 Task: Create a due date automation trigger when advanced on, 2 days before a card is due add basic without any labels at 11:00 AM.
Action: Mouse moved to (938, 277)
Screenshot: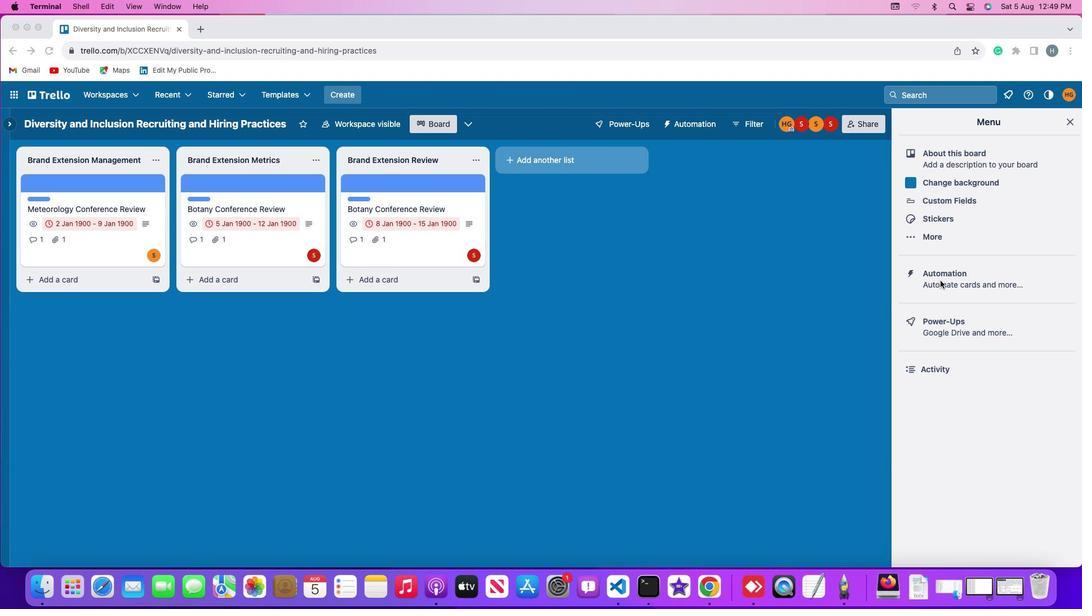 
Action: Mouse pressed left at (938, 277)
Screenshot: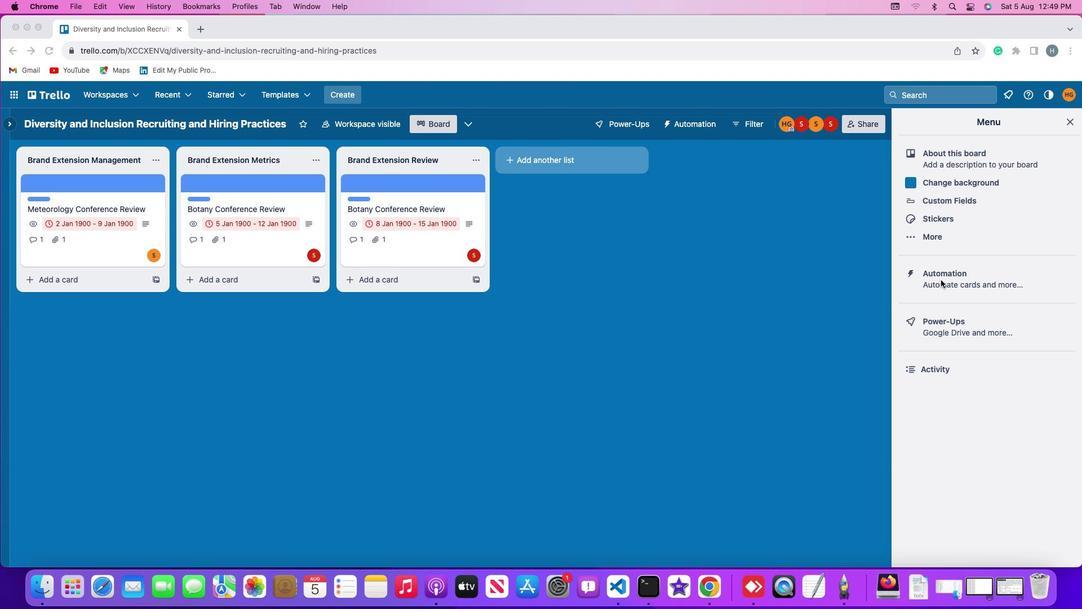 
Action: Mouse pressed left at (938, 277)
Screenshot: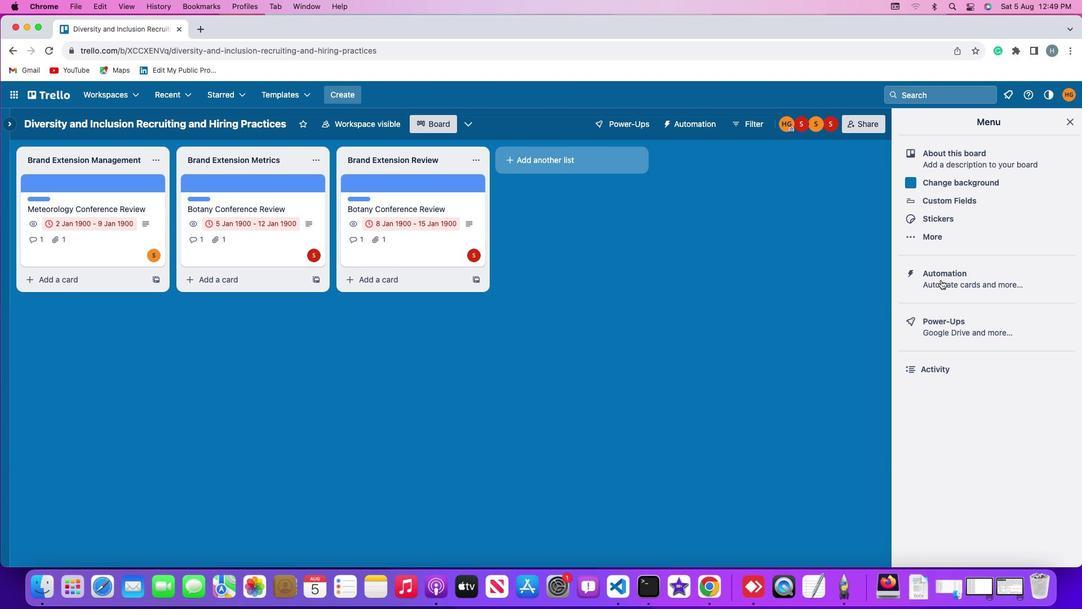 
Action: Mouse moved to (62, 265)
Screenshot: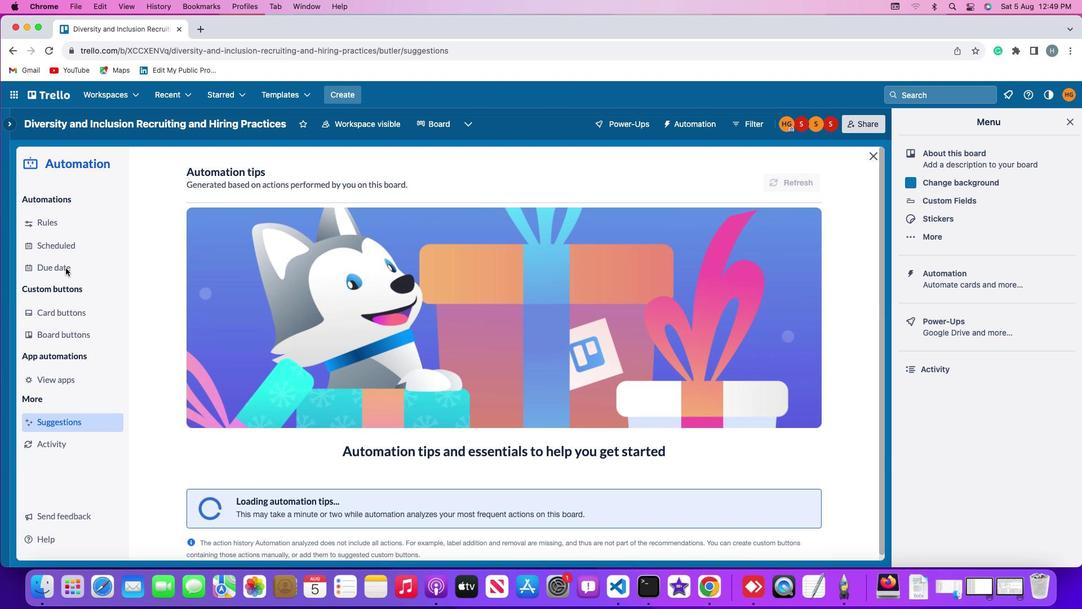
Action: Mouse pressed left at (62, 265)
Screenshot: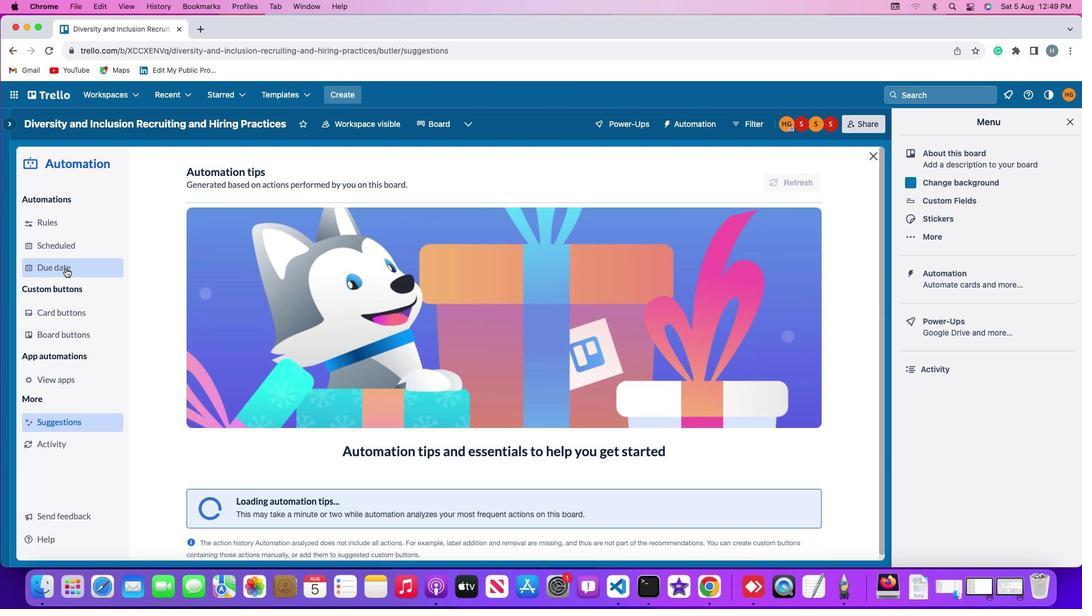 
Action: Mouse moved to (741, 173)
Screenshot: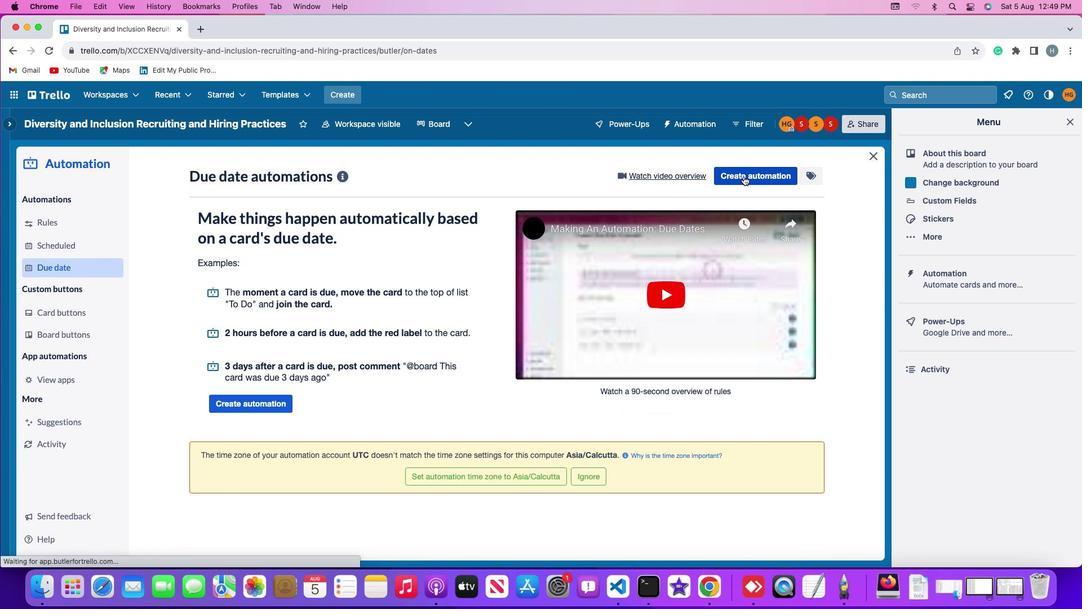 
Action: Mouse pressed left at (741, 173)
Screenshot: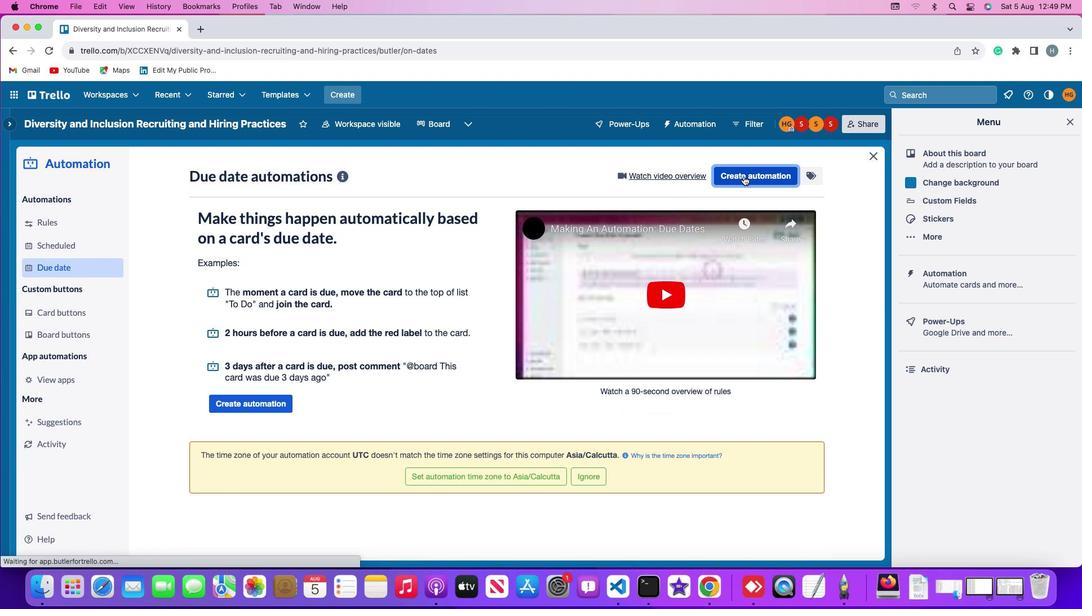 
Action: Mouse moved to (499, 284)
Screenshot: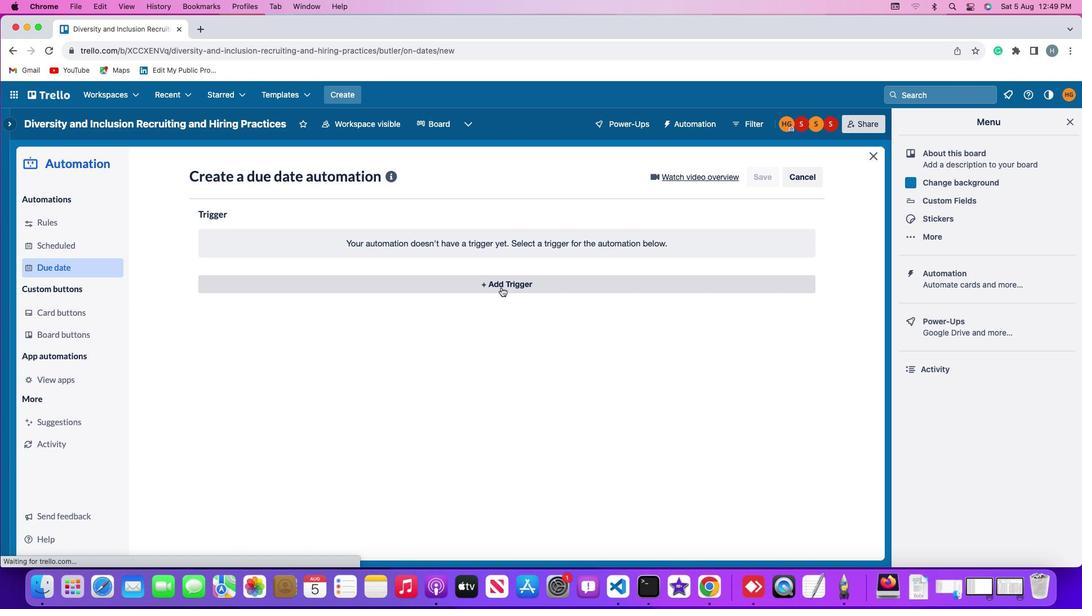 
Action: Mouse pressed left at (499, 284)
Screenshot: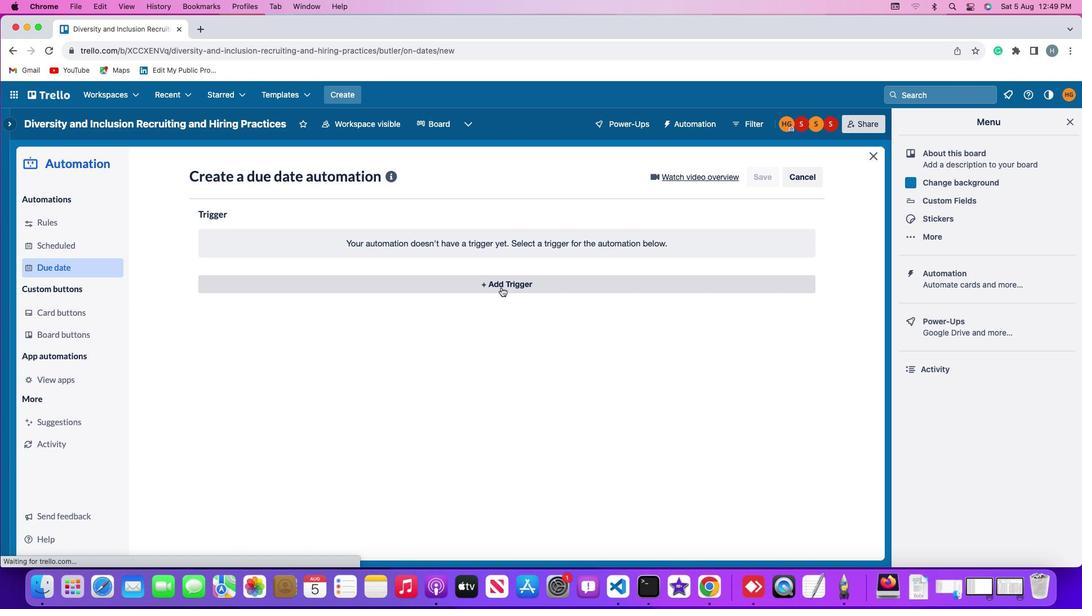 
Action: Mouse moved to (222, 451)
Screenshot: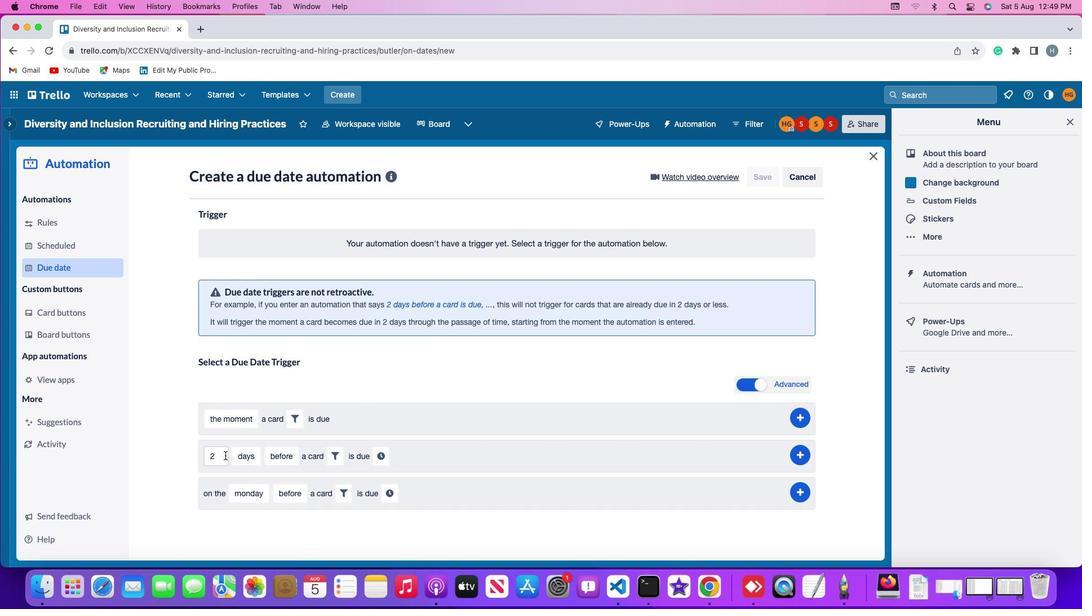 
Action: Mouse pressed left at (222, 451)
Screenshot: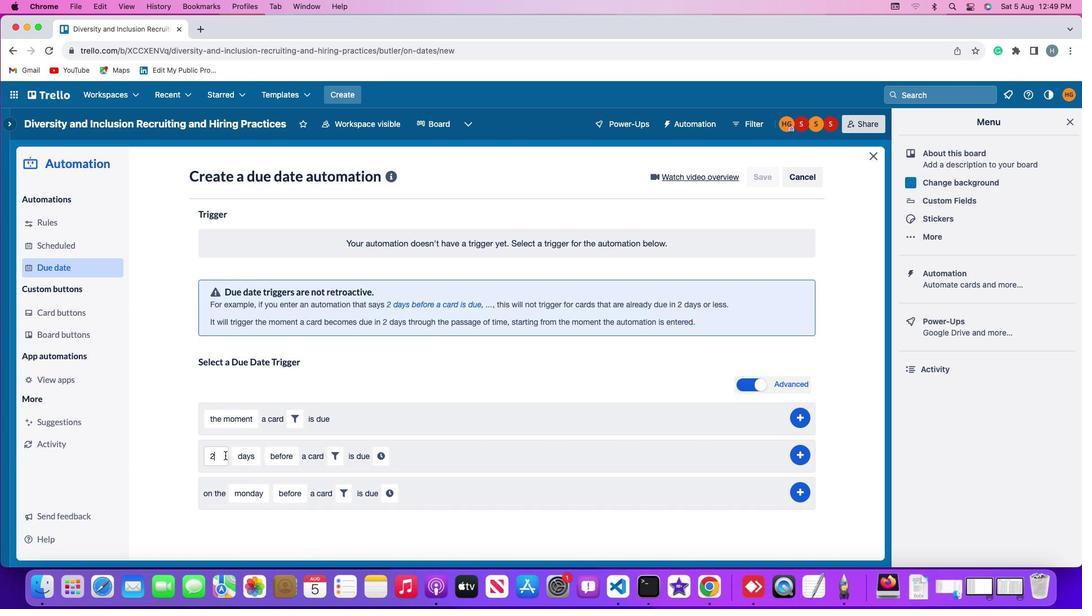 
Action: Mouse moved to (222, 452)
Screenshot: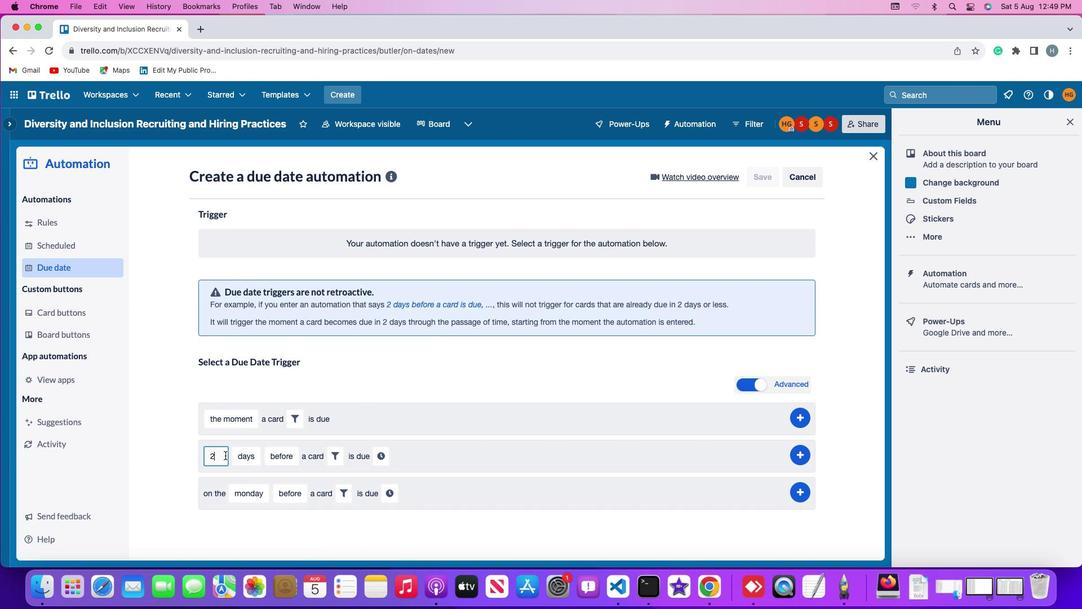 
Action: Key pressed Key.backspace'2'
Screenshot: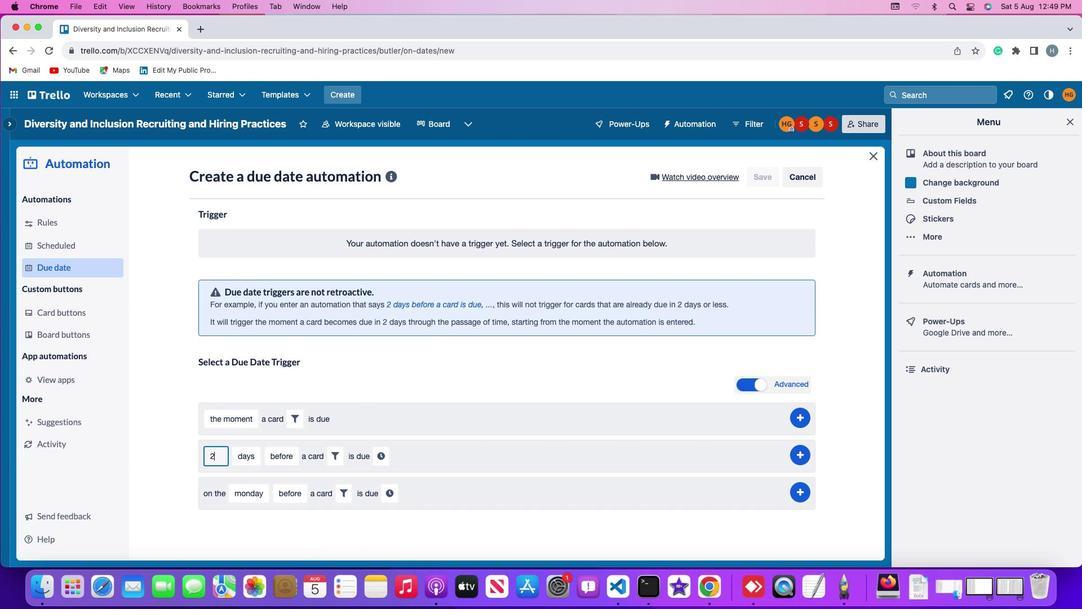 
Action: Mouse moved to (245, 452)
Screenshot: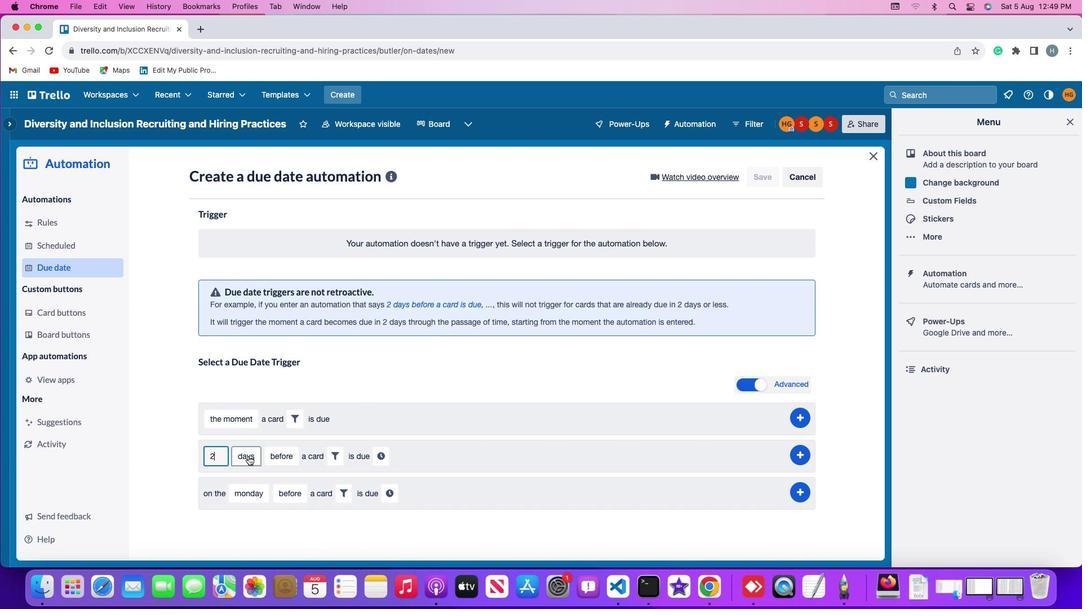 
Action: Mouse pressed left at (245, 452)
Screenshot: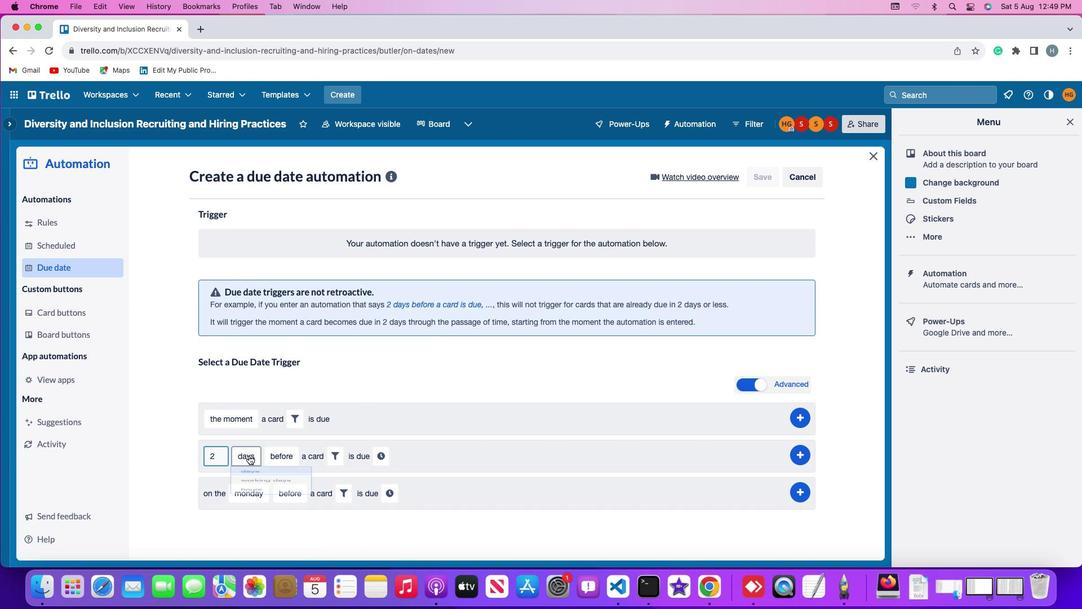 
Action: Mouse moved to (252, 469)
Screenshot: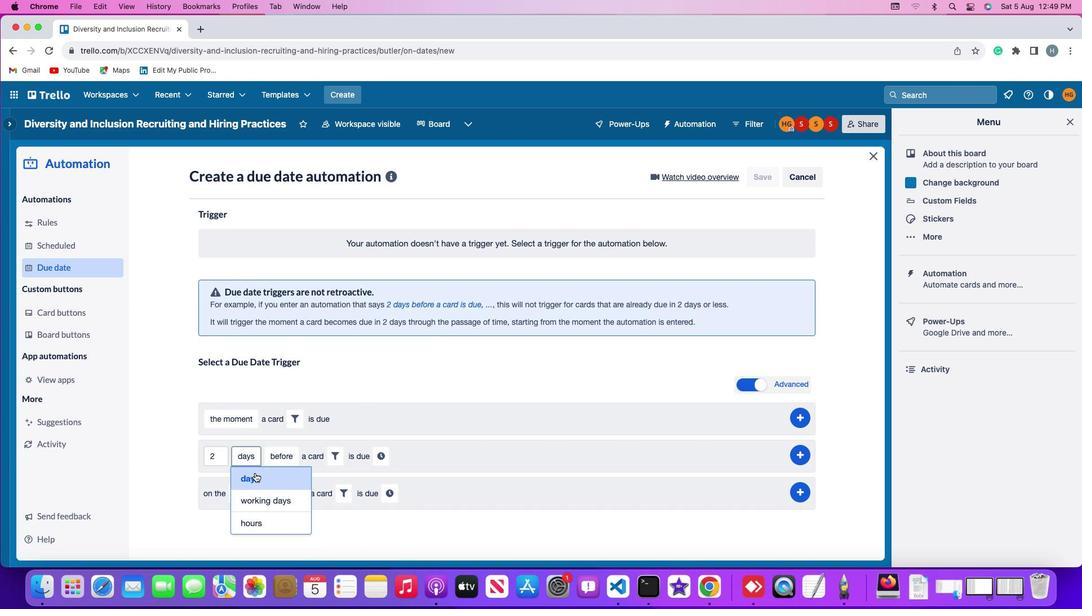 
Action: Mouse pressed left at (252, 469)
Screenshot: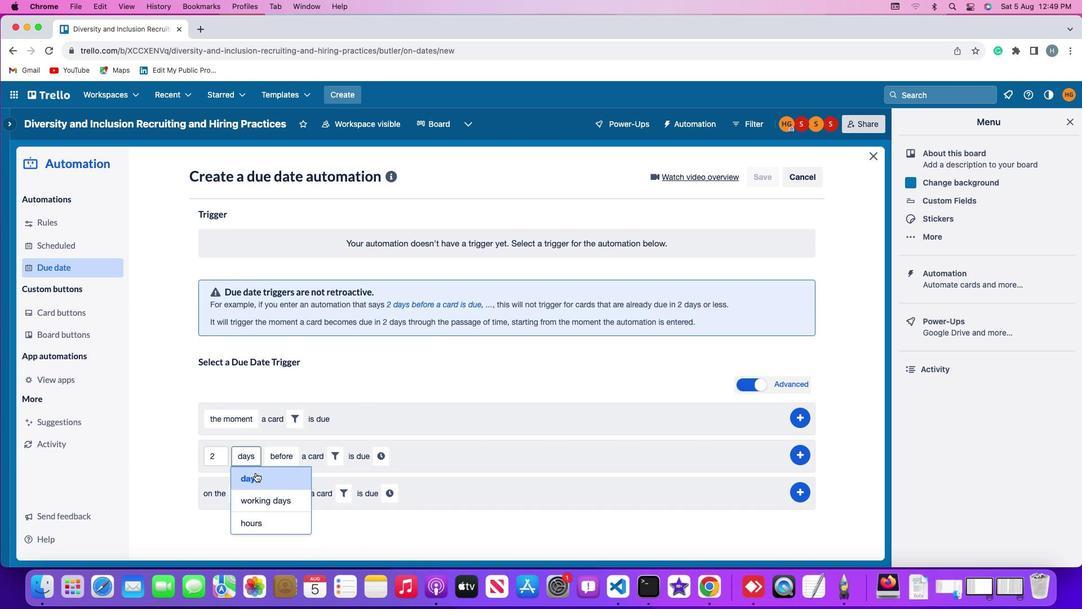 
Action: Mouse moved to (278, 451)
Screenshot: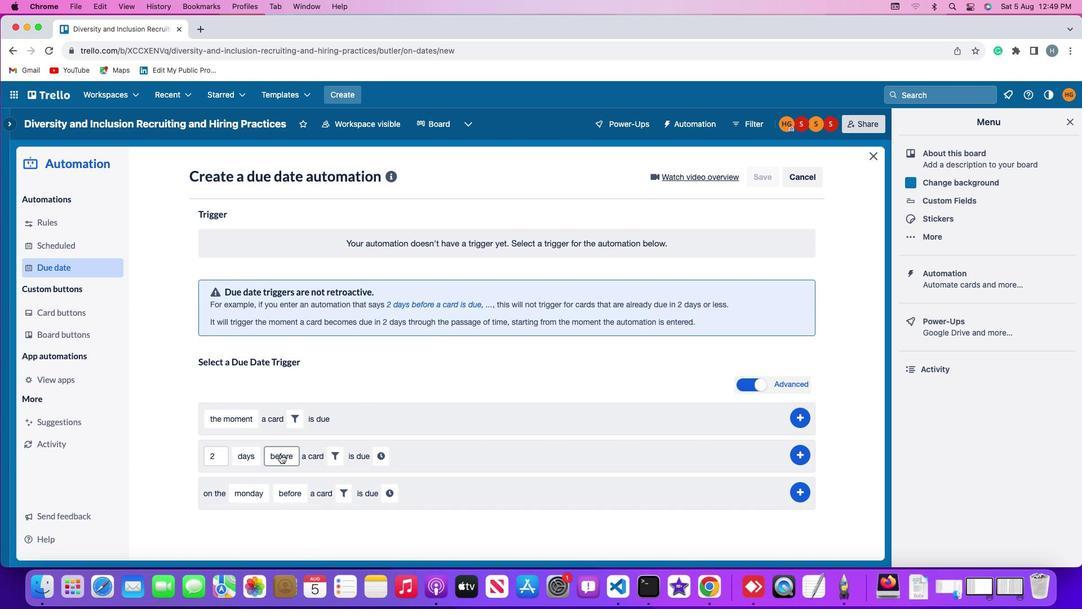 
Action: Mouse pressed left at (278, 451)
Screenshot: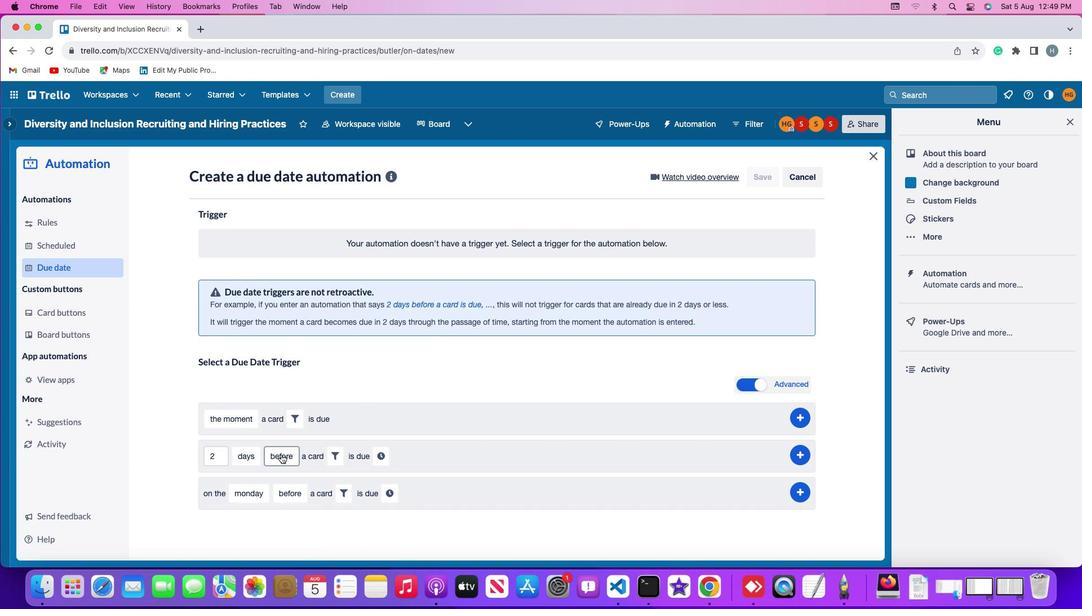 
Action: Mouse moved to (292, 471)
Screenshot: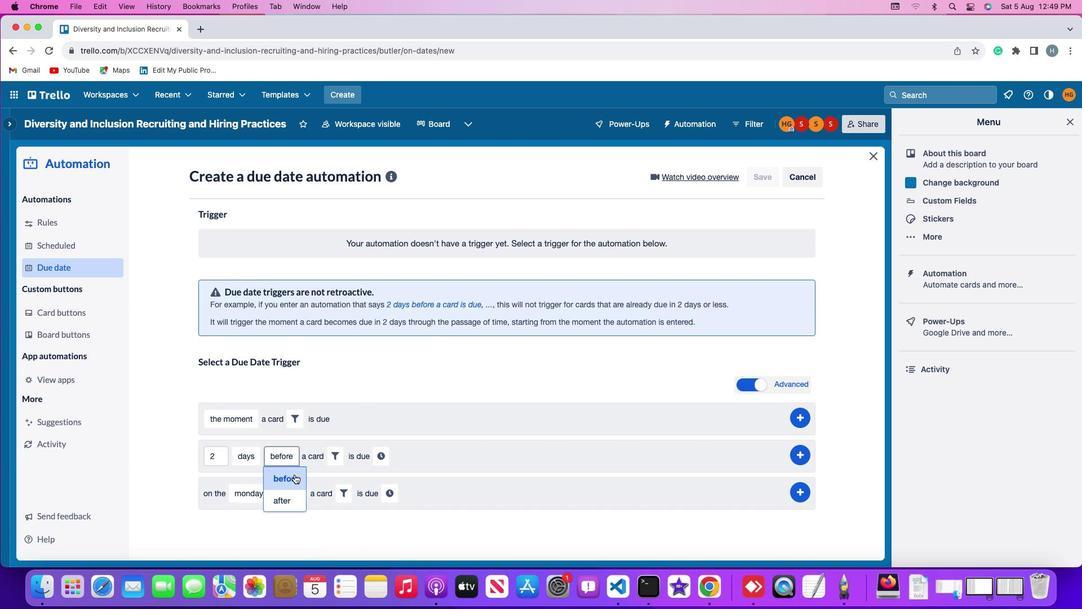 
Action: Mouse pressed left at (292, 471)
Screenshot: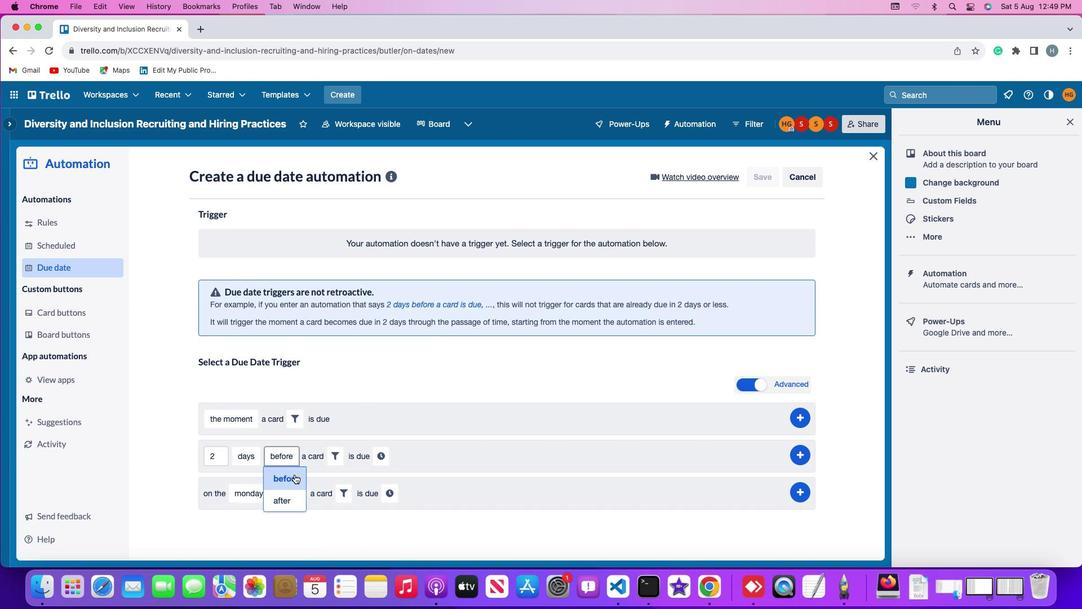 
Action: Mouse moved to (327, 453)
Screenshot: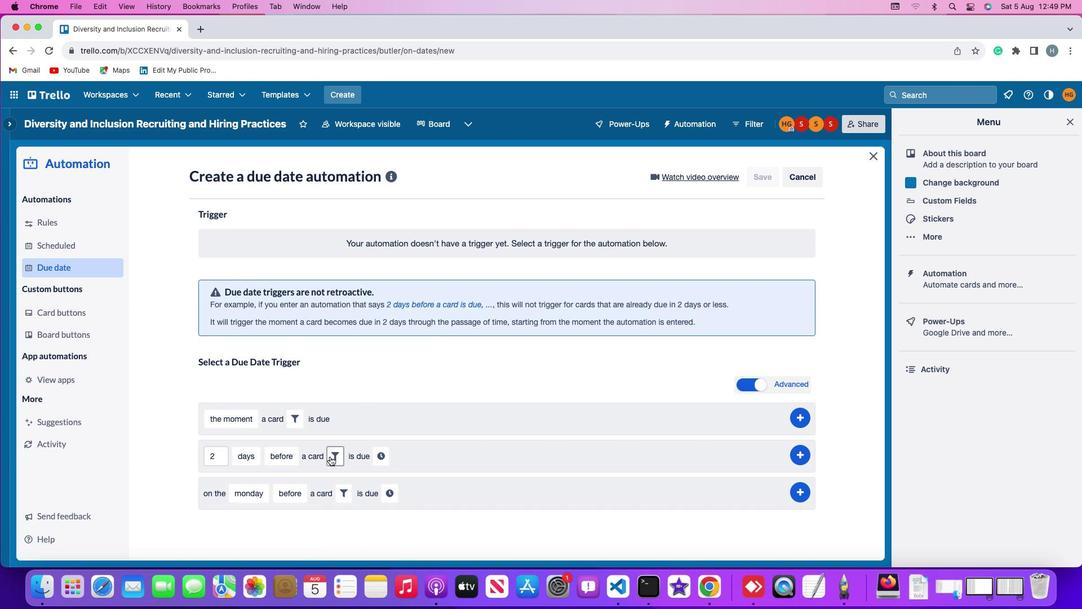 
Action: Mouse pressed left at (327, 453)
Screenshot: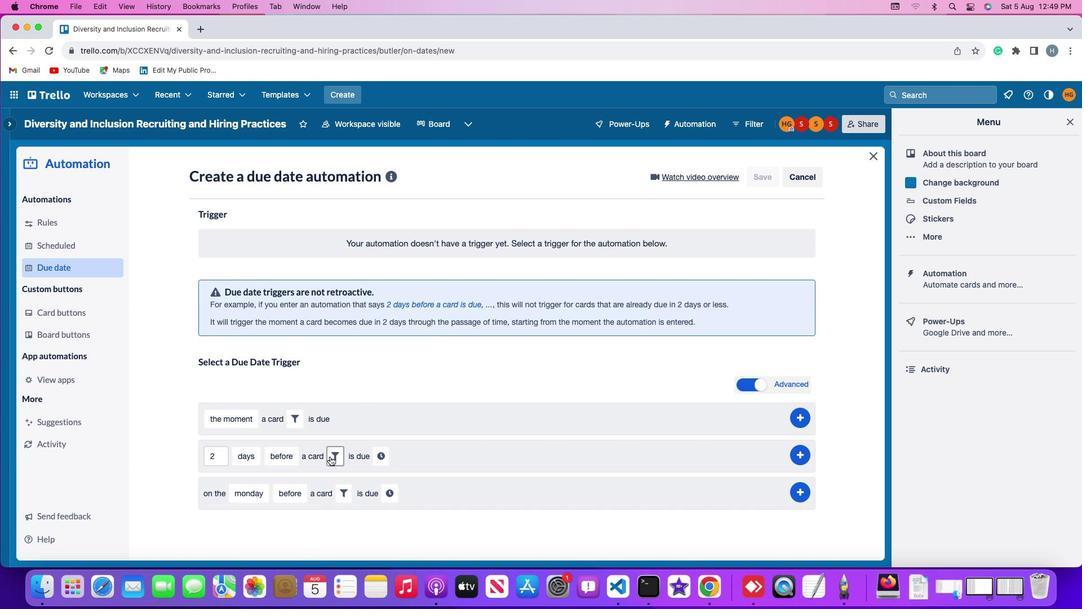 
Action: Mouse moved to (377, 462)
Screenshot: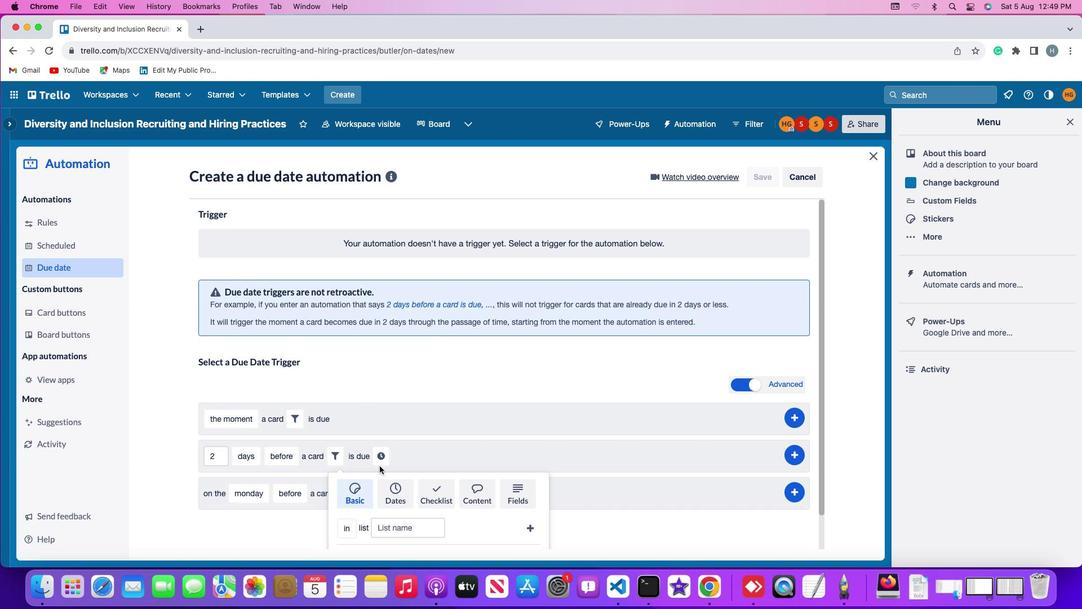 
Action: Mouse scrolled (377, 462) with delta (-2, -2)
Screenshot: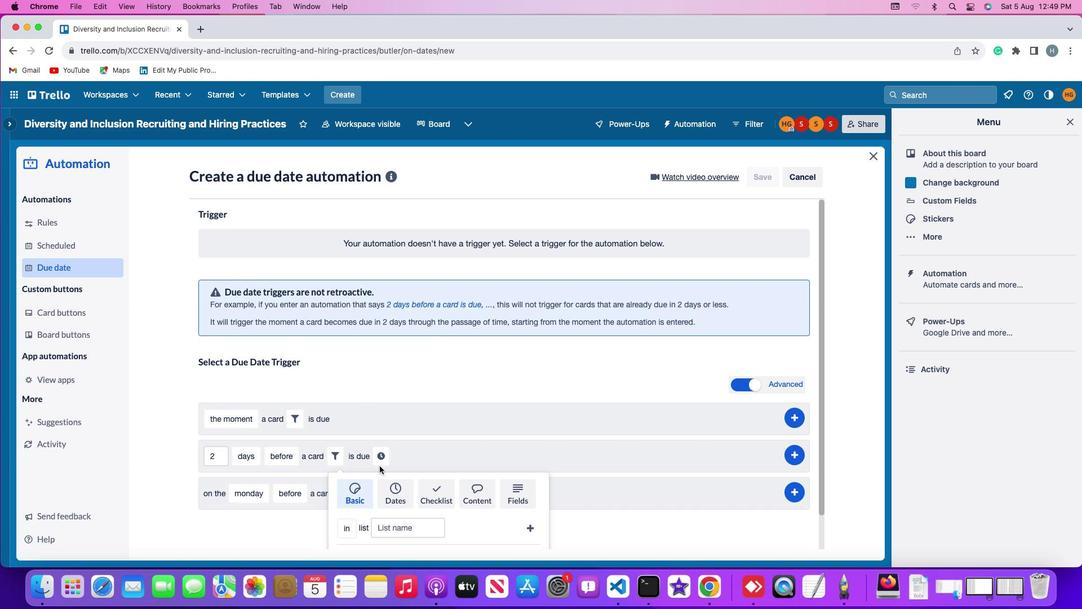 
Action: Mouse moved to (377, 461)
Screenshot: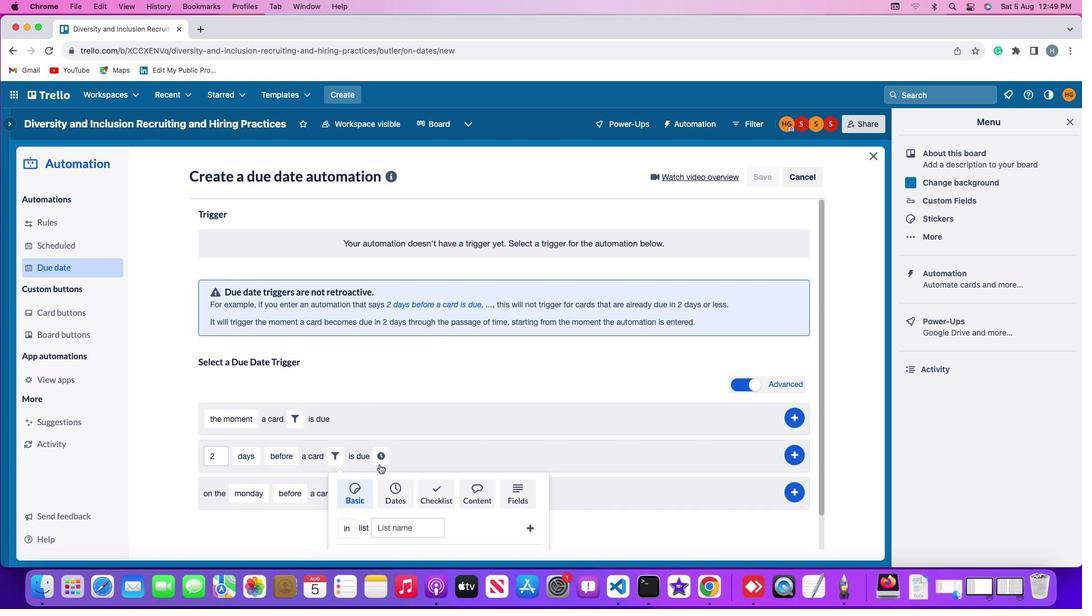 
Action: Mouse scrolled (377, 461) with delta (-2, -2)
Screenshot: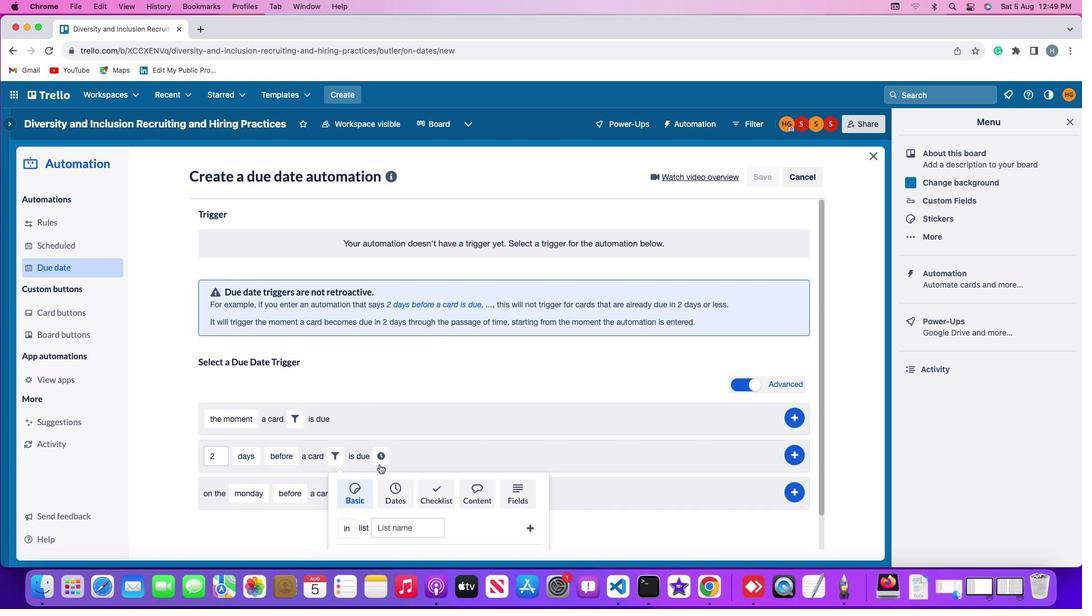 
Action: Mouse scrolled (377, 461) with delta (-2, -3)
Screenshot: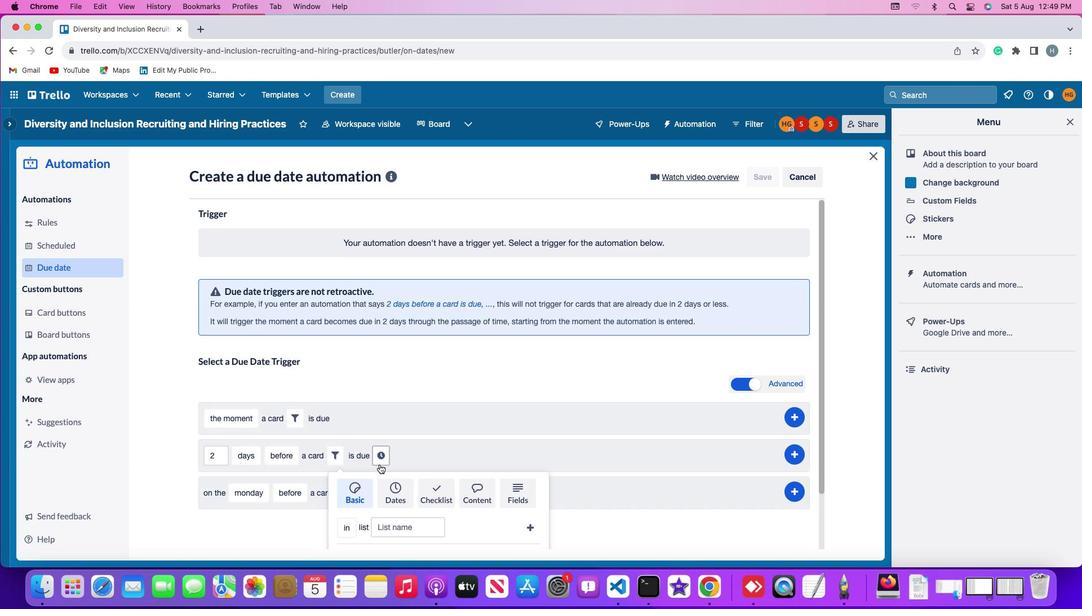 
Action: Mouse scrolled (377, 461) with delta (-2, -5)
Screenshot: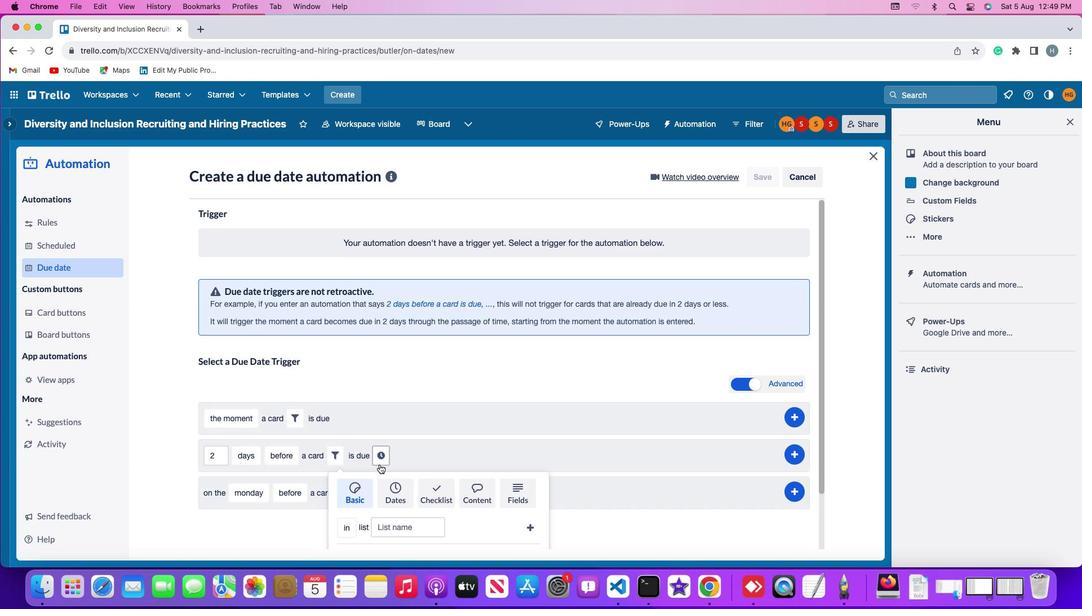 
Action: Mouse moved to (376, 461)
Screenshot: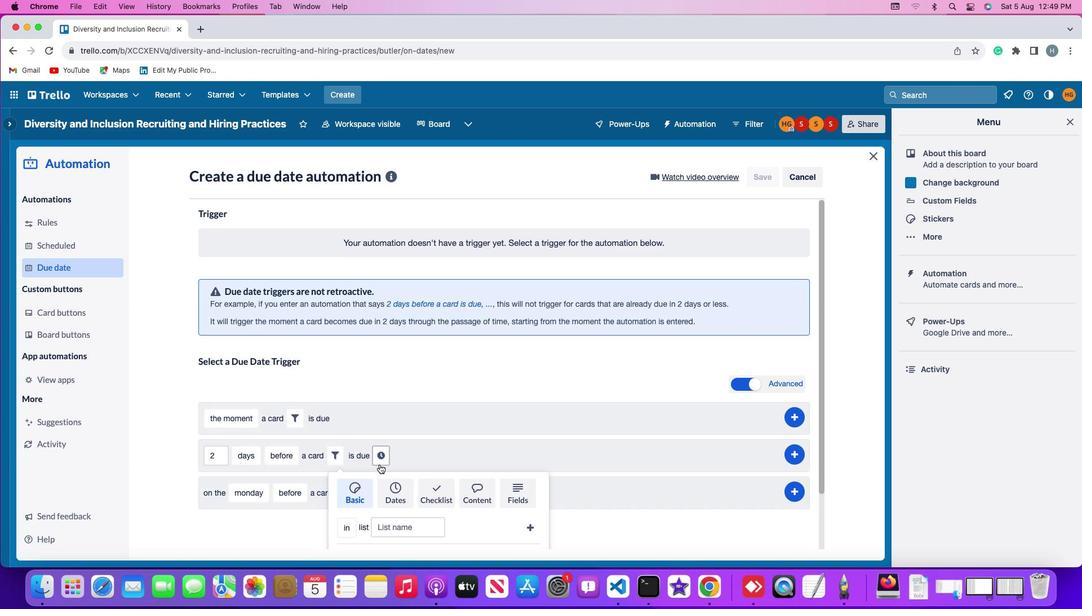 
Action: Mouse scrolled (376, 461) with delta (-2, -5)
Screenshot: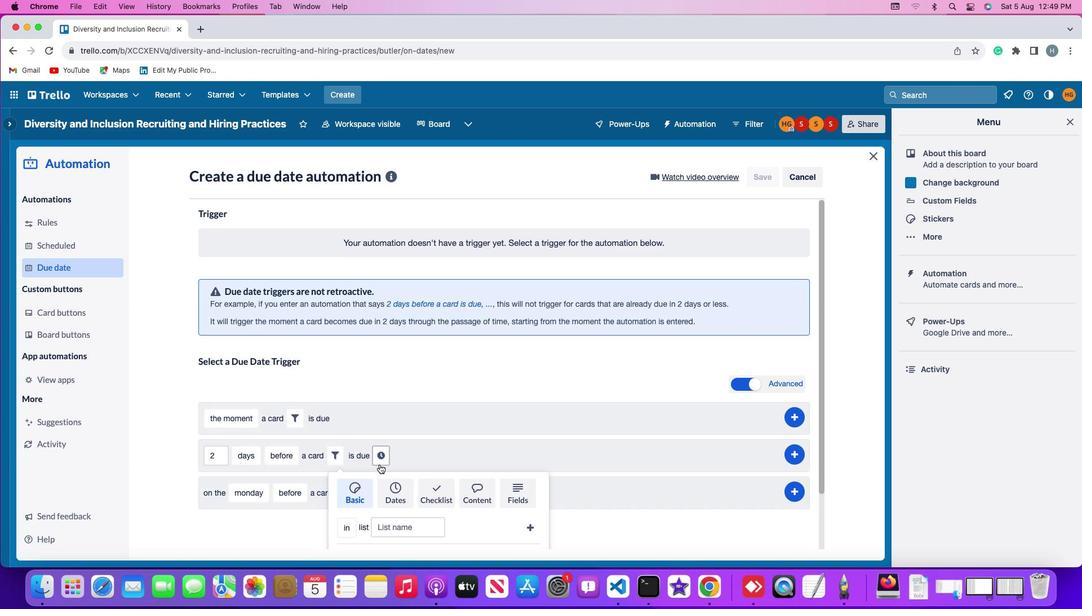 
Action: Mouse moved to (376, 460)
Screenshot: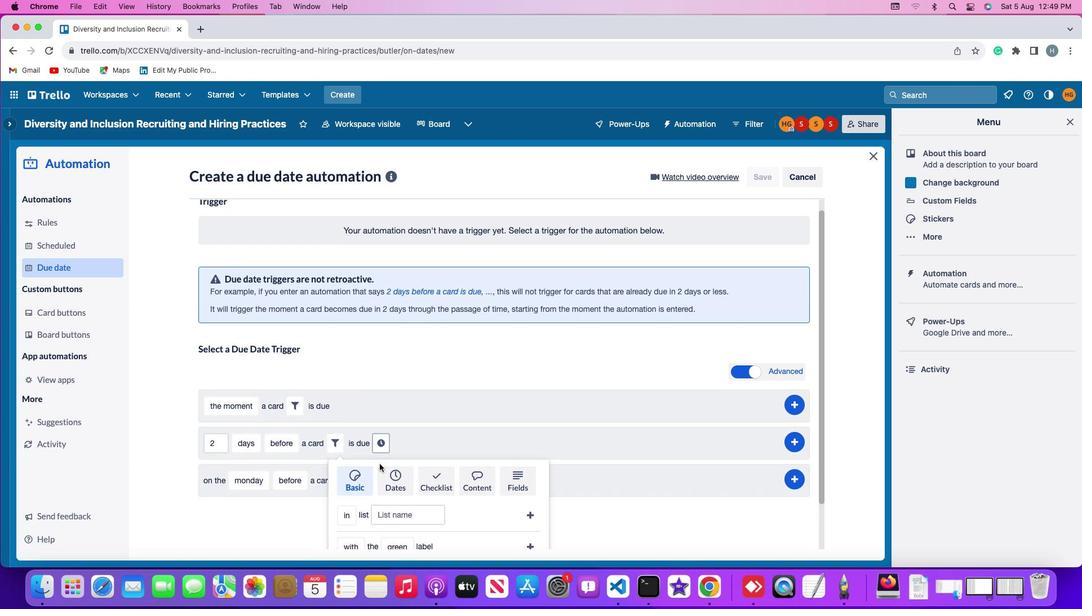 
Action: Mouse scrolled (376, 460) with delta (-2, -2)
Screenshot: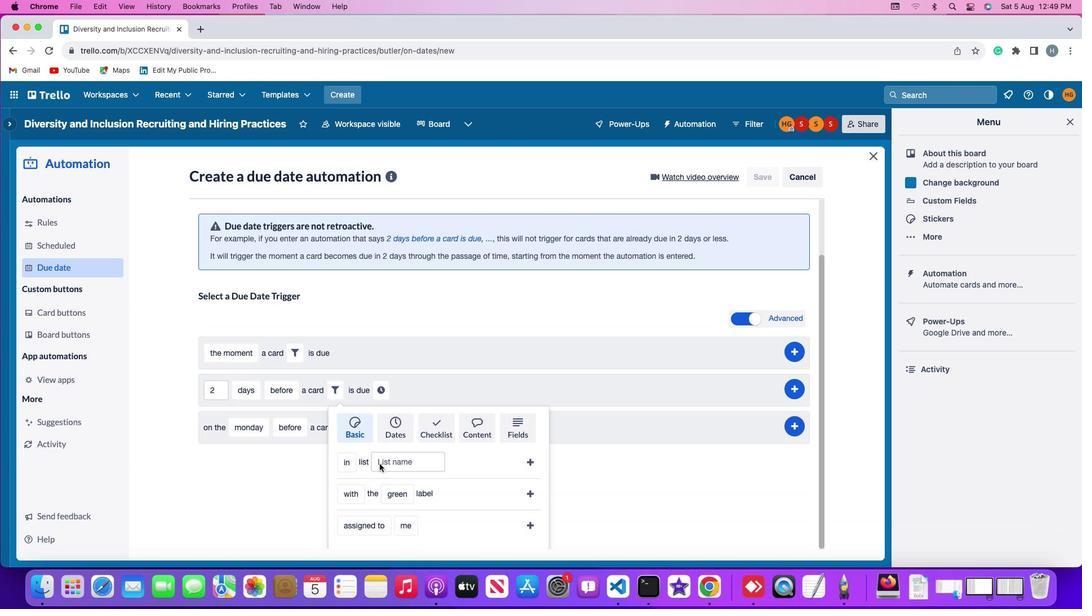 
Action: Mouse scrolled (376, 460) with delta (-2, -2)
Screenshot: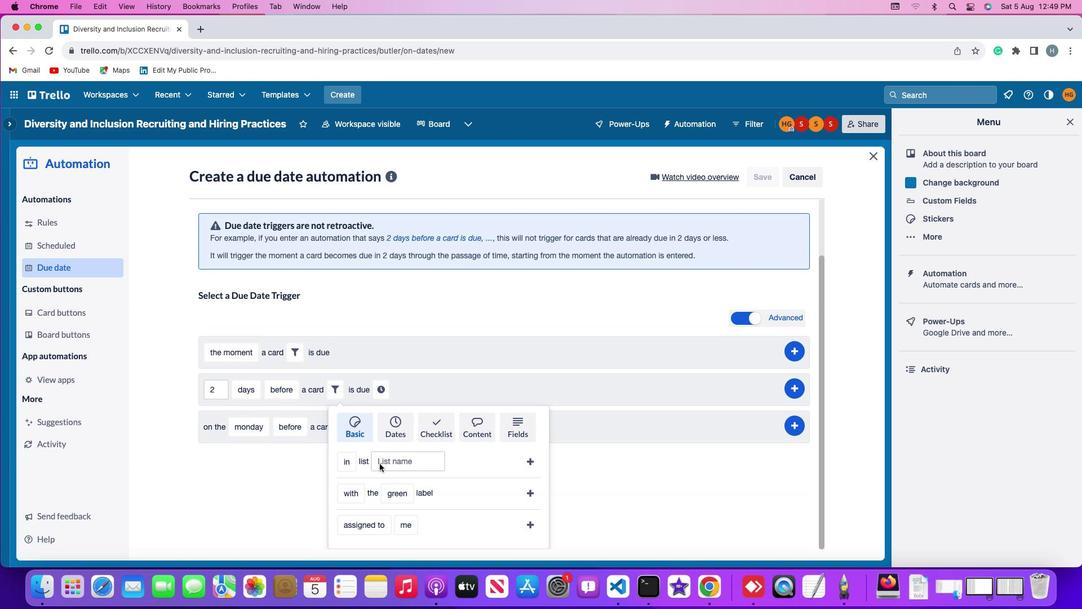 
Action: Mouse scrolled (376, 460) with delta (-2, -3)
Screenshot: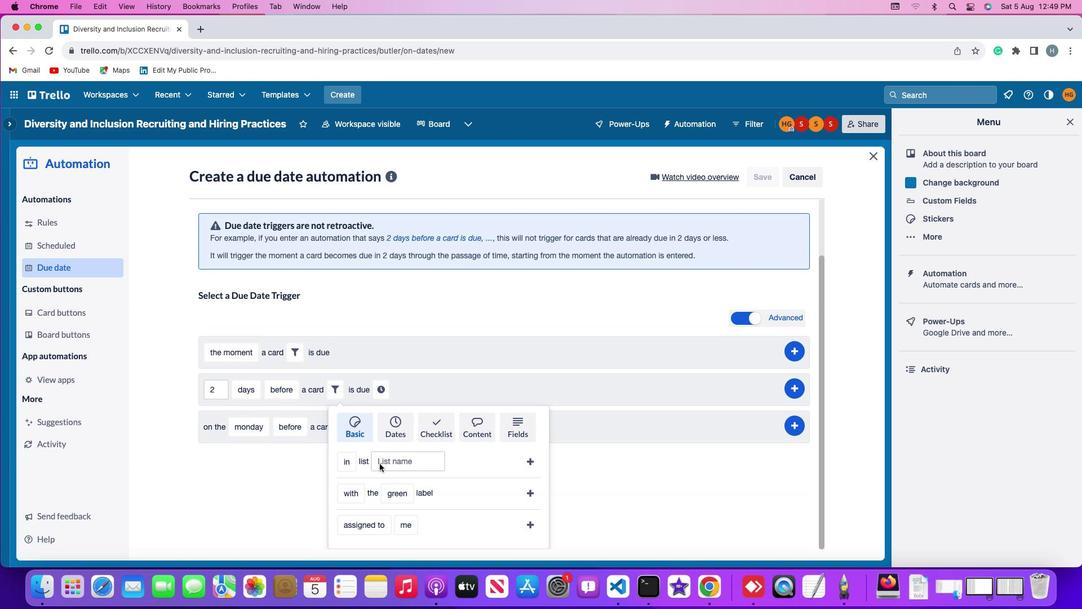
Action: Mouse scrolled (376, 460) with delta (-2, -5)
Screenshot: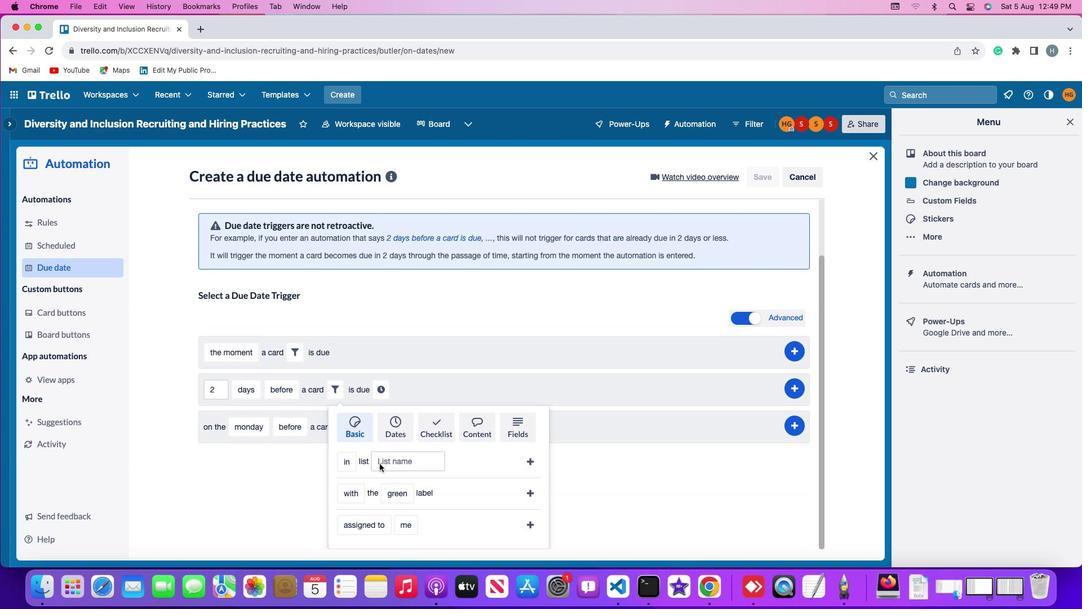 
Action: Mouse scrolled (376, 460) with delta (-2, -5)
Screenshot: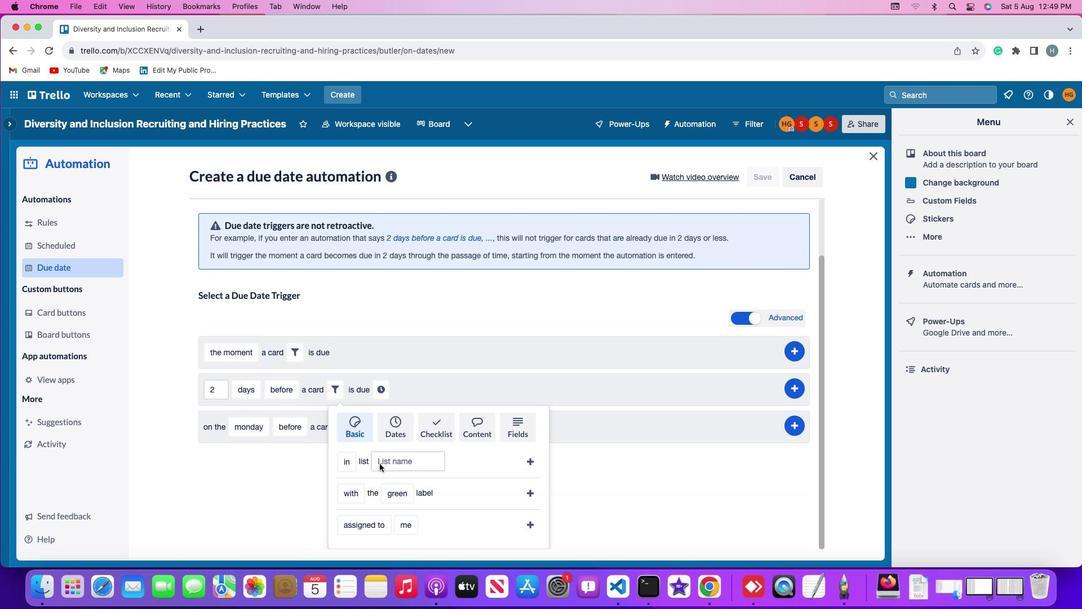 
Action: Mouse moved to (352, 496)
Screenshot: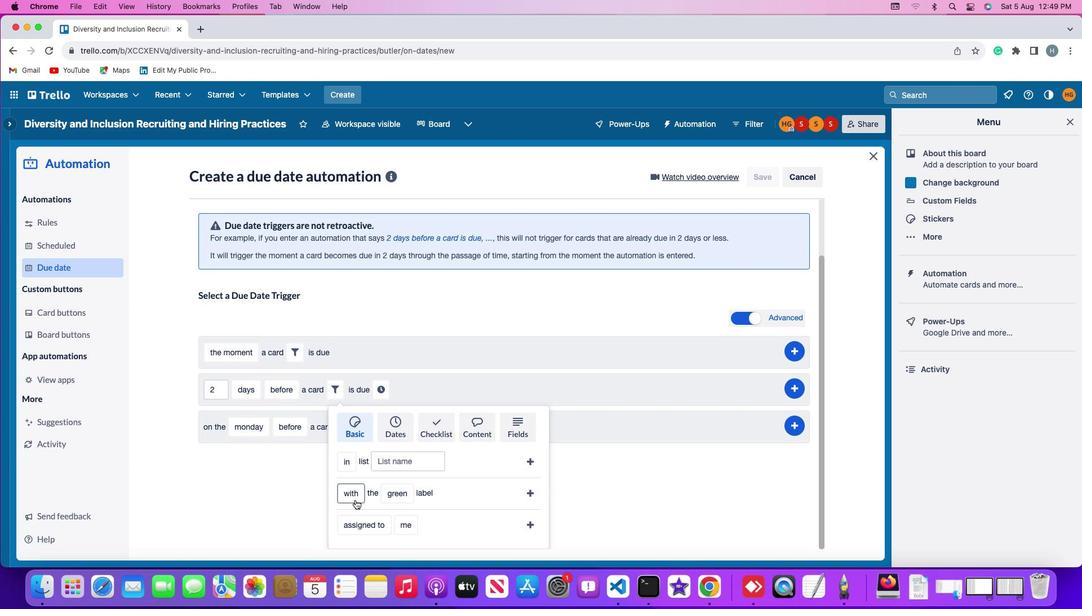 
Action: Mouse pressed left at (352, 496)
Screenshot: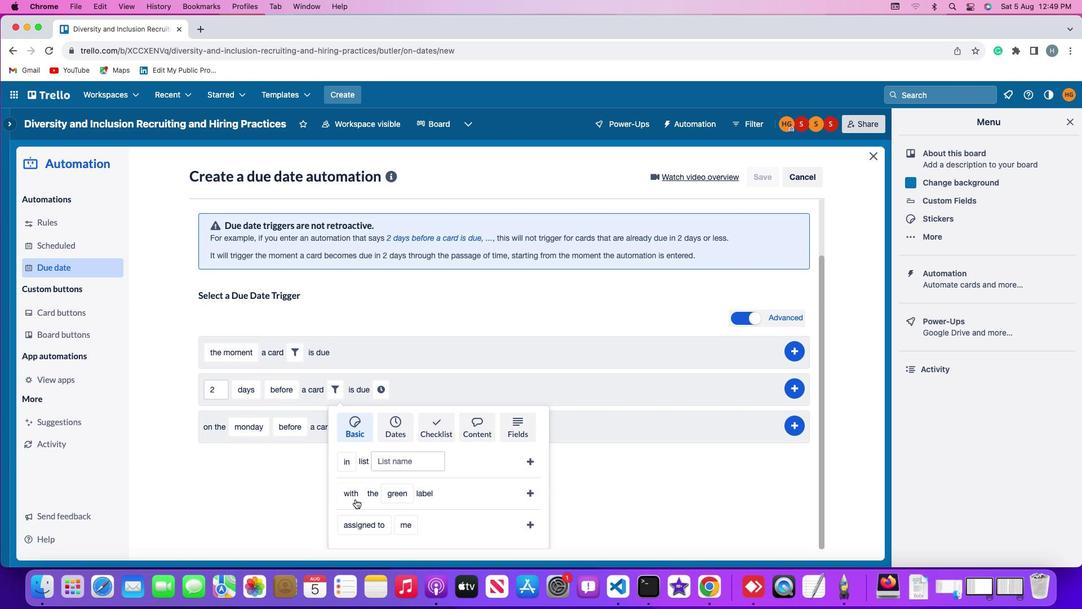 
Action: Mouse moved to (370, 473)
Screenshot: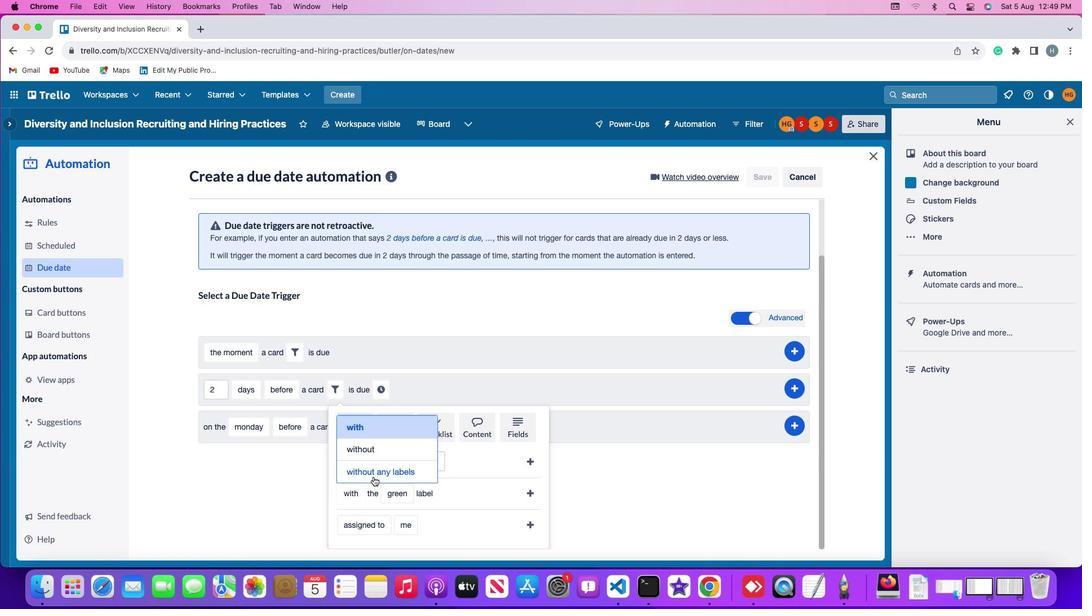 
Action: Mouse pressed left at (370, 473)
Screenshot: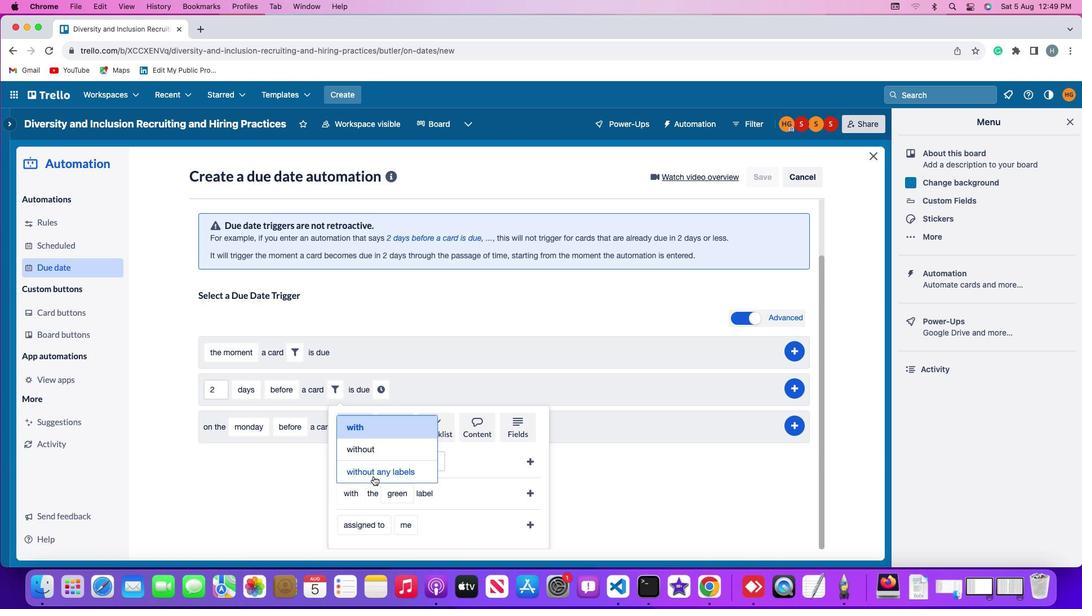 
Action: Mouse moved to (527, 490)
Screenshot: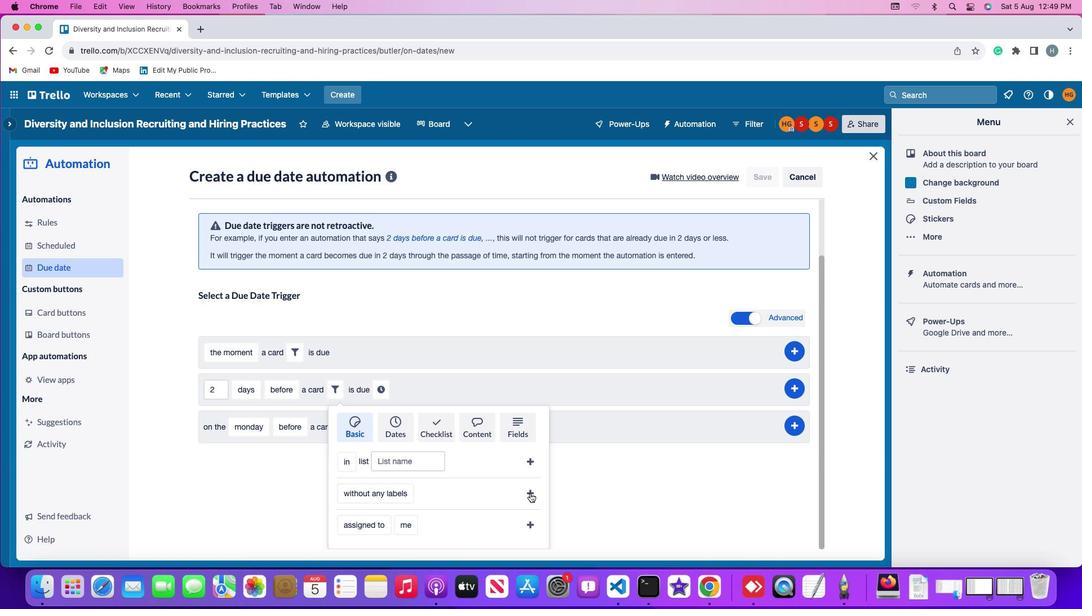 
Action: Mouse pressed left at (527, 490)
Screenshot: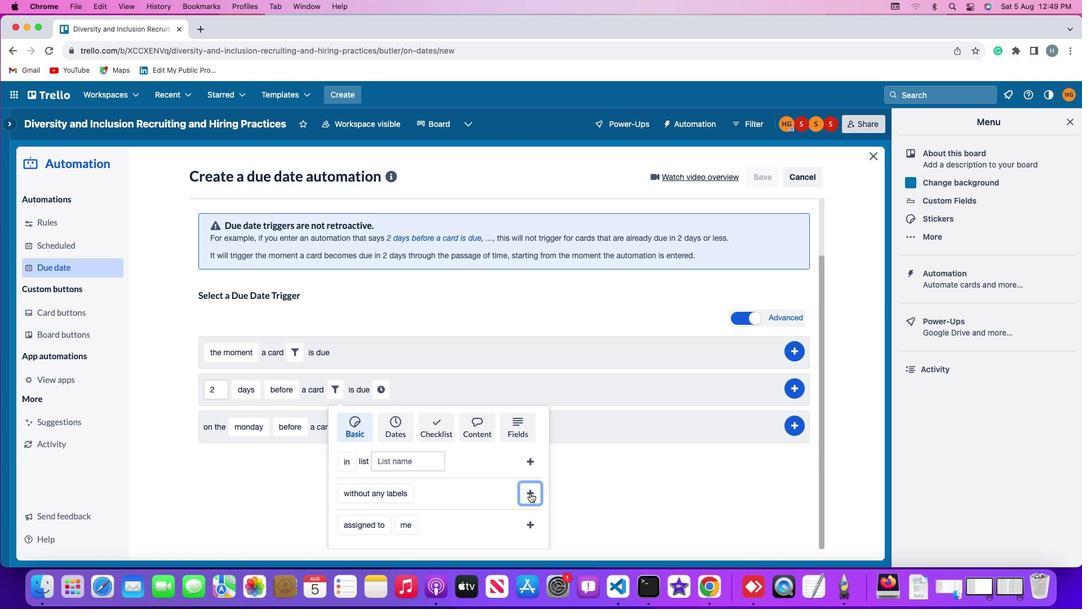 
Action: Mouse moved to (469, 453)
Screenshot: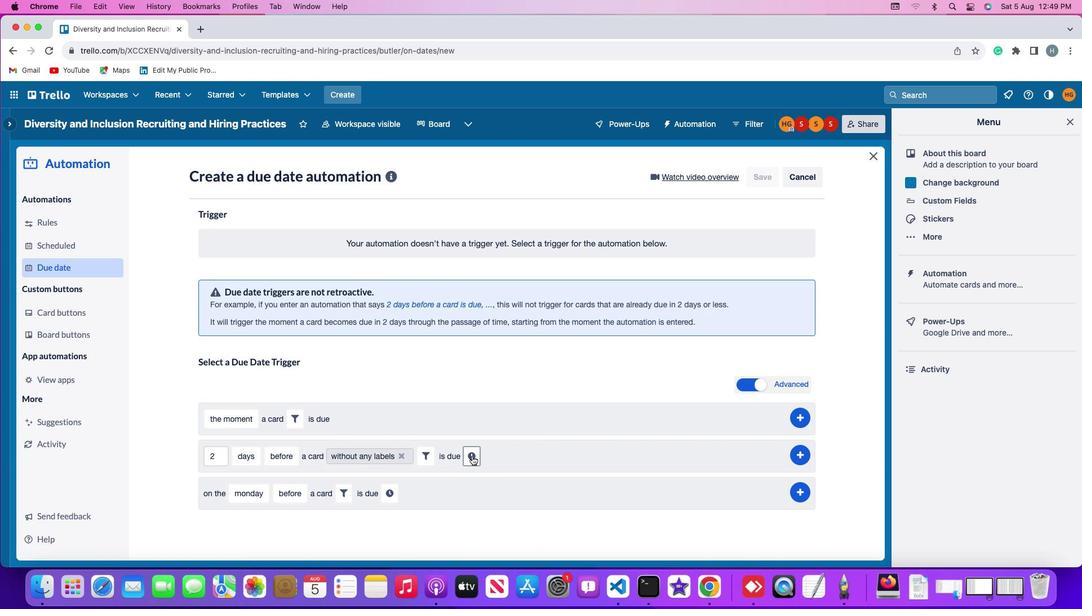 
Action: Mouse pressed left at (469, 453)
Screenshot: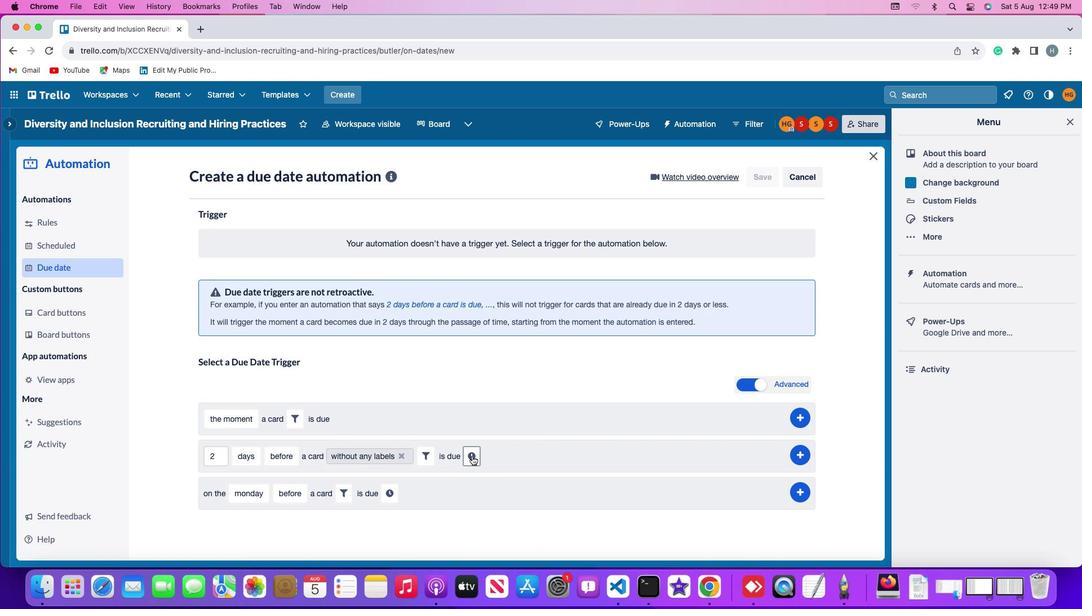 
Action: Mouse moved to (495, 458)
Screenshot: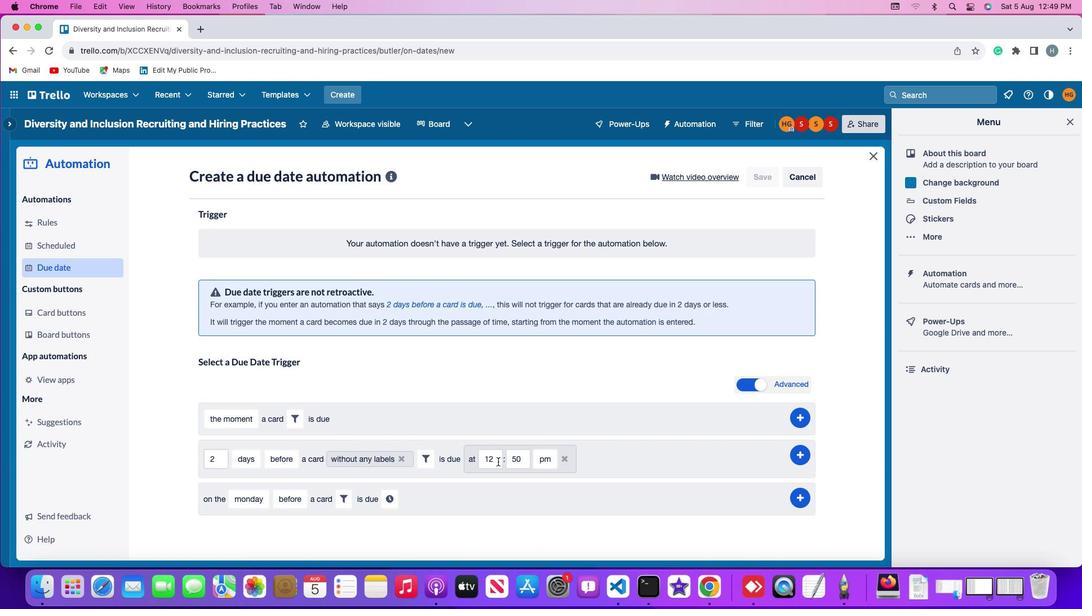 
Action: Mouse pressed left at (495, 458)
Screenshot: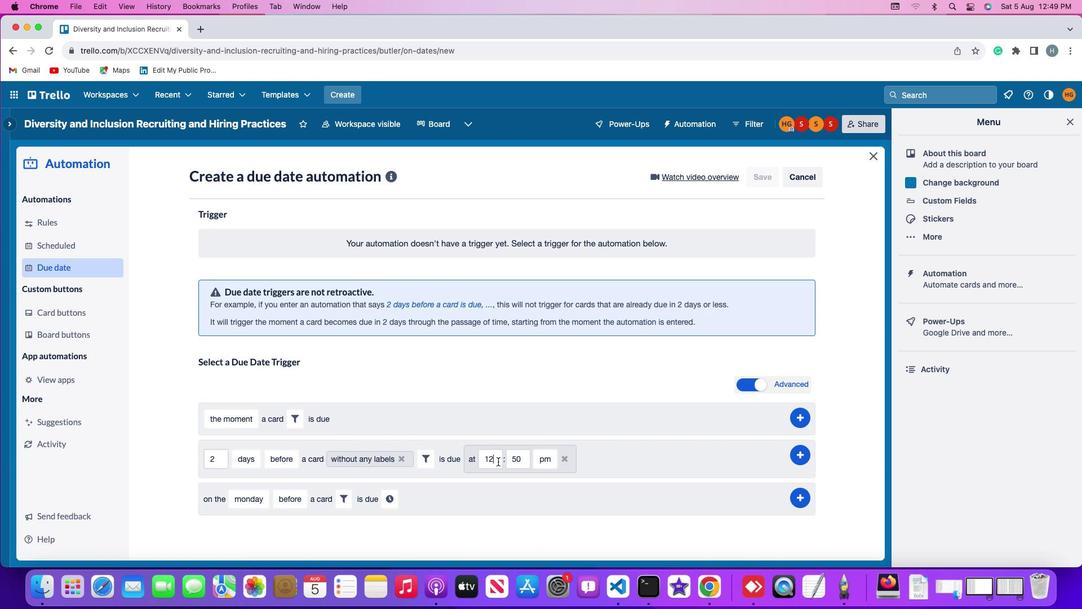 
Action: Key pressed Key.backspace
Screenshot: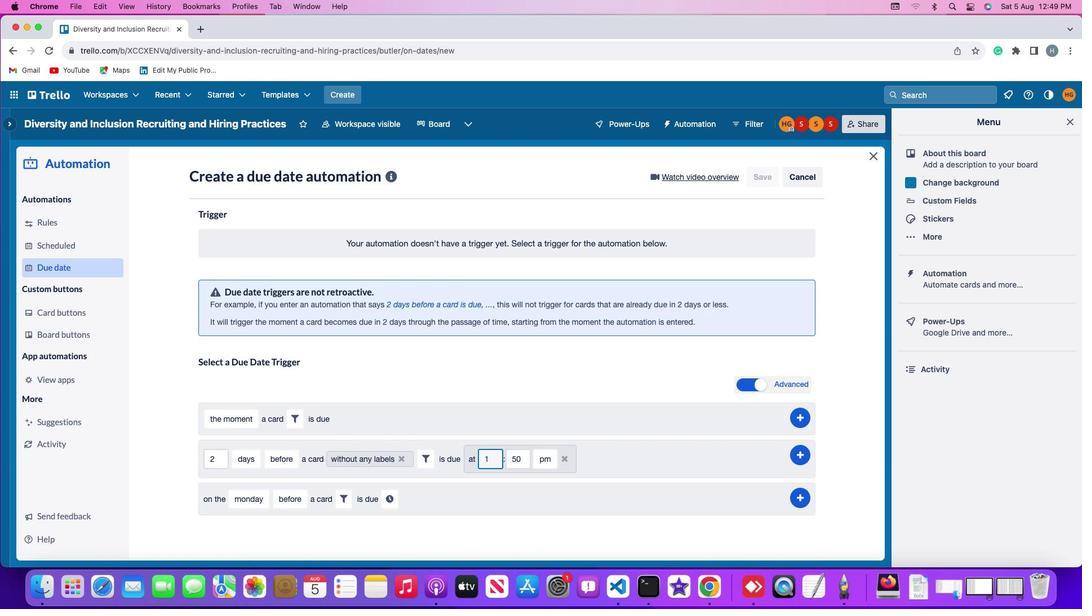 
Action: Mouse moved to (495, 458)
Screenshot: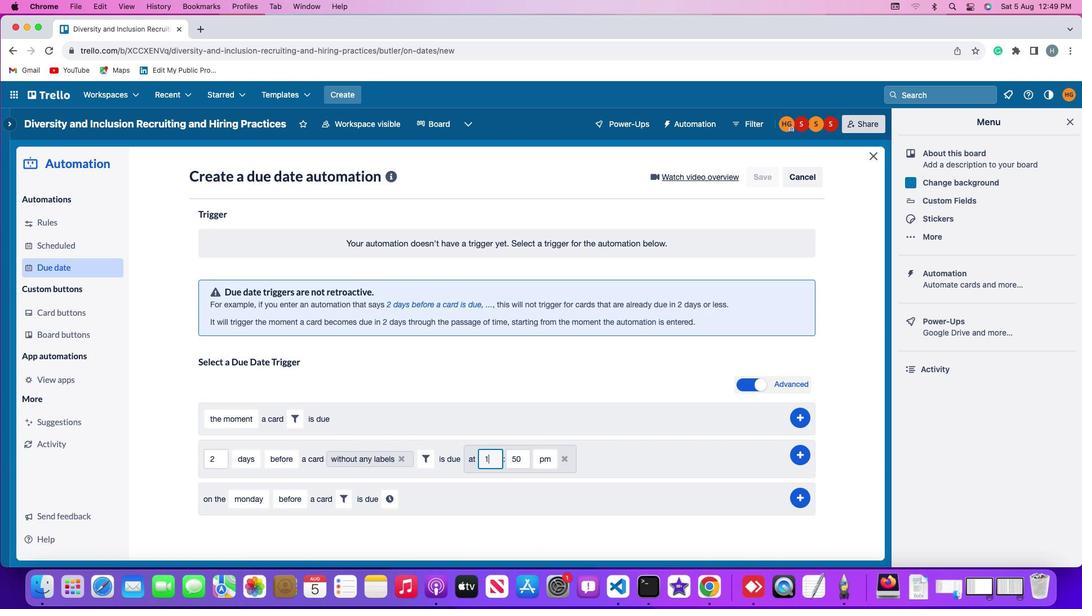 
Action: Key pressed '1'
Screenshot: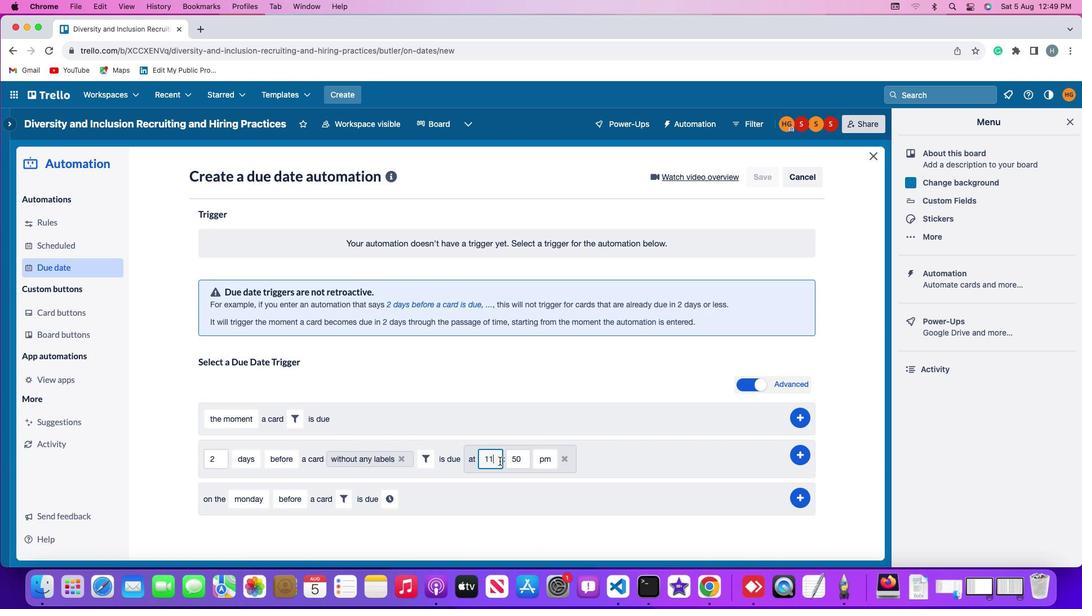 
Action: Mouse moved to (514, 455)
Screenshot: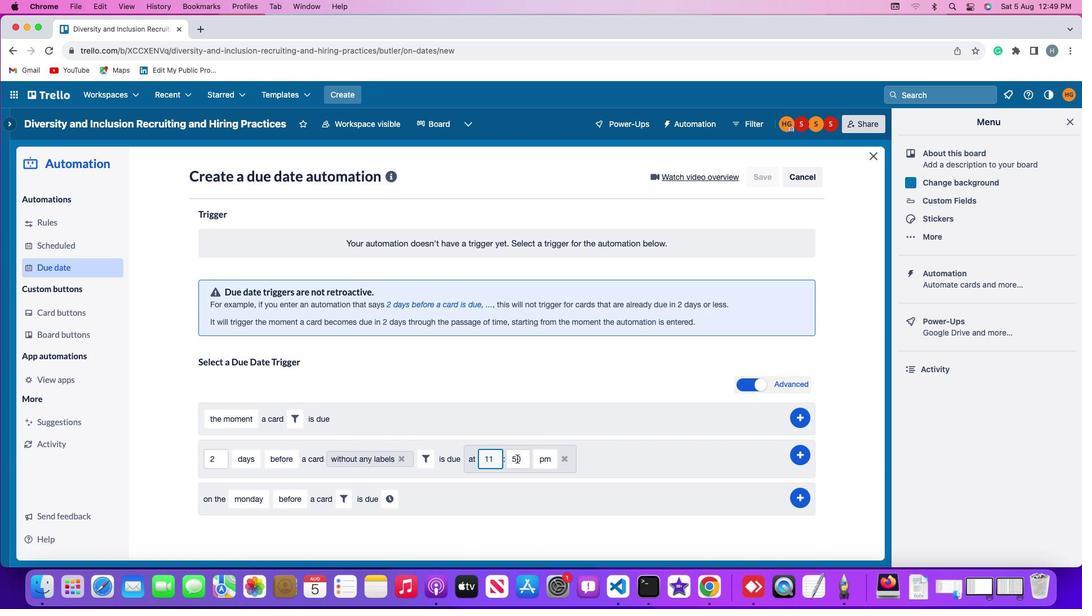 
Action: Mouse pressed left at (514, 455)
Screenshot: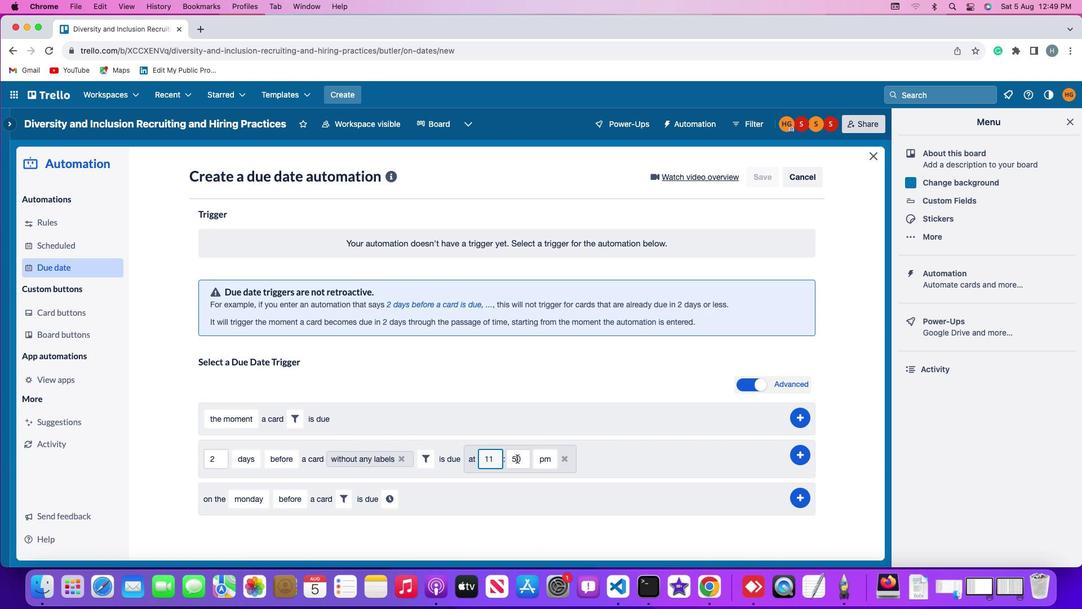 
Action: Mouse moved to (524, 456)
Screenshot: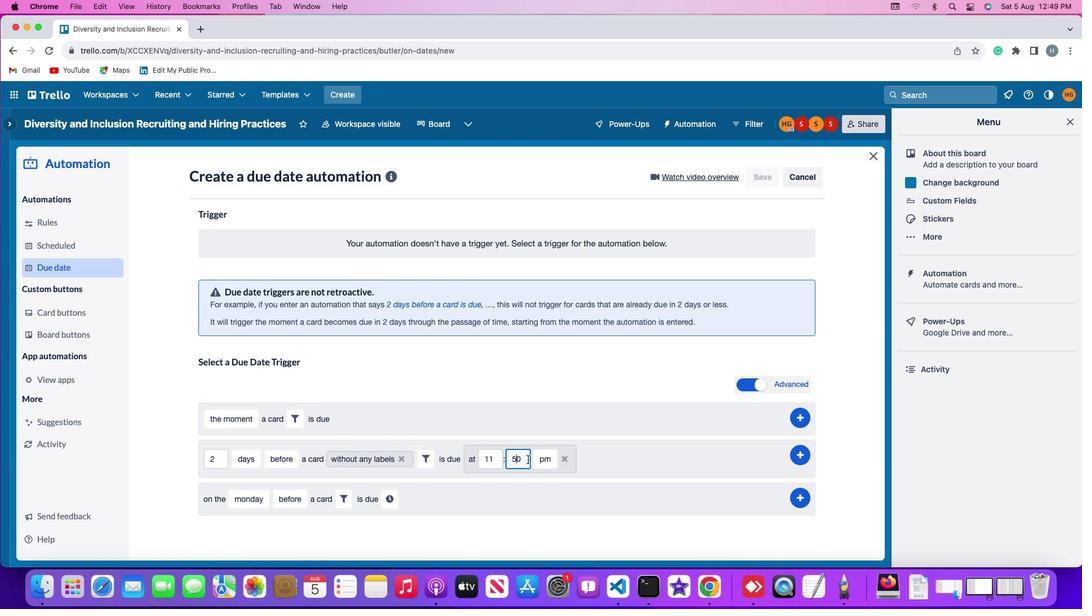 
Action: Key pressed Key.backspace
Screenshot: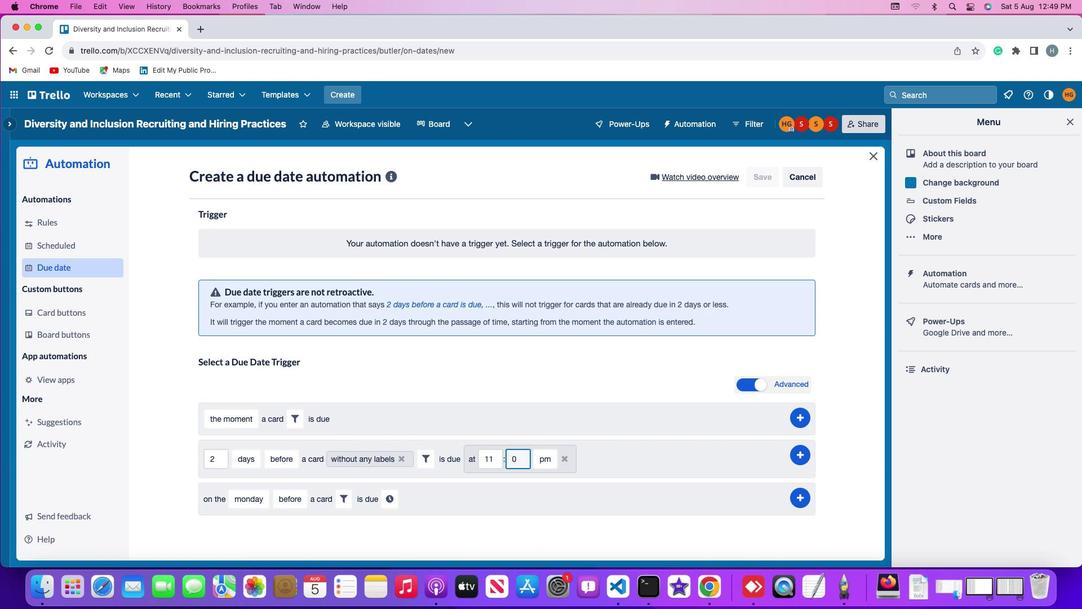 
Action: Mouse moved to (523, 456)
Screenshot: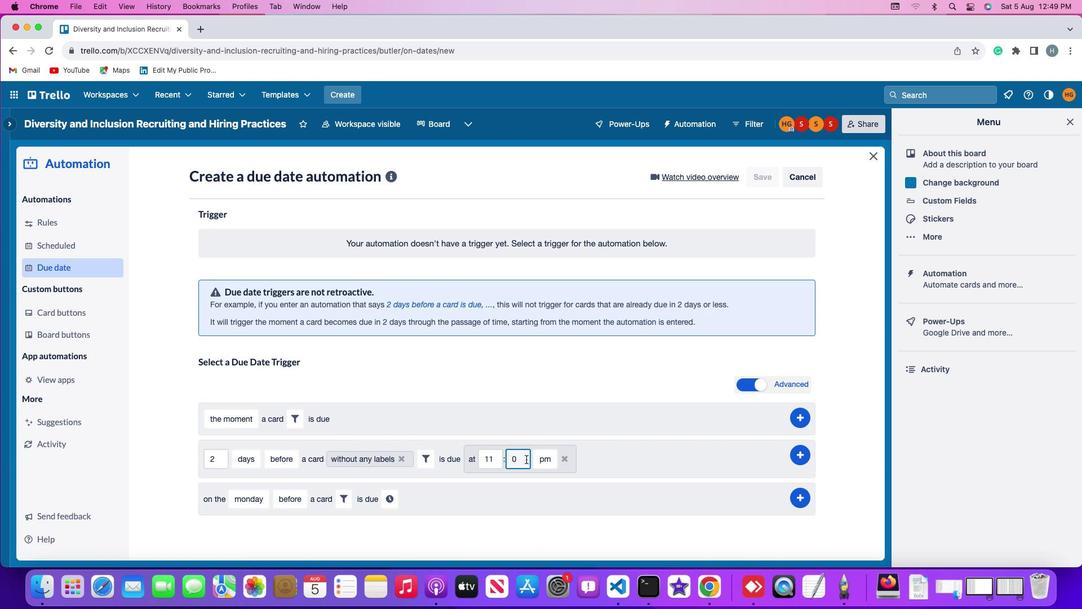 
Action: Key pressed '0'
Screenshot: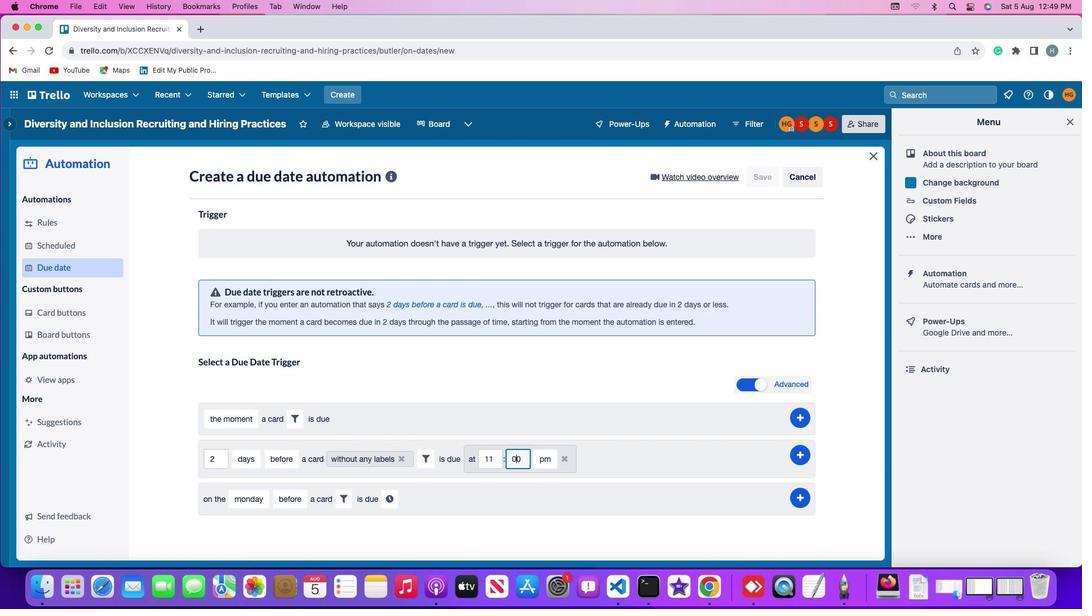 
Action: Mouse moved to (543, 455)
Screenshot: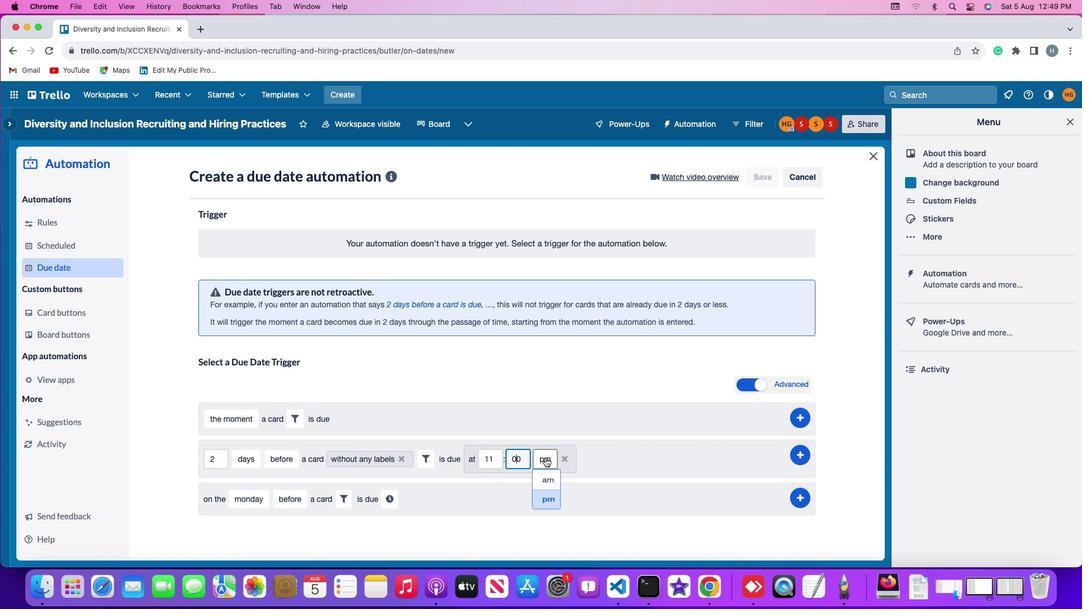 
Action: Mouse pressed left at (543, 455)
Screenshot: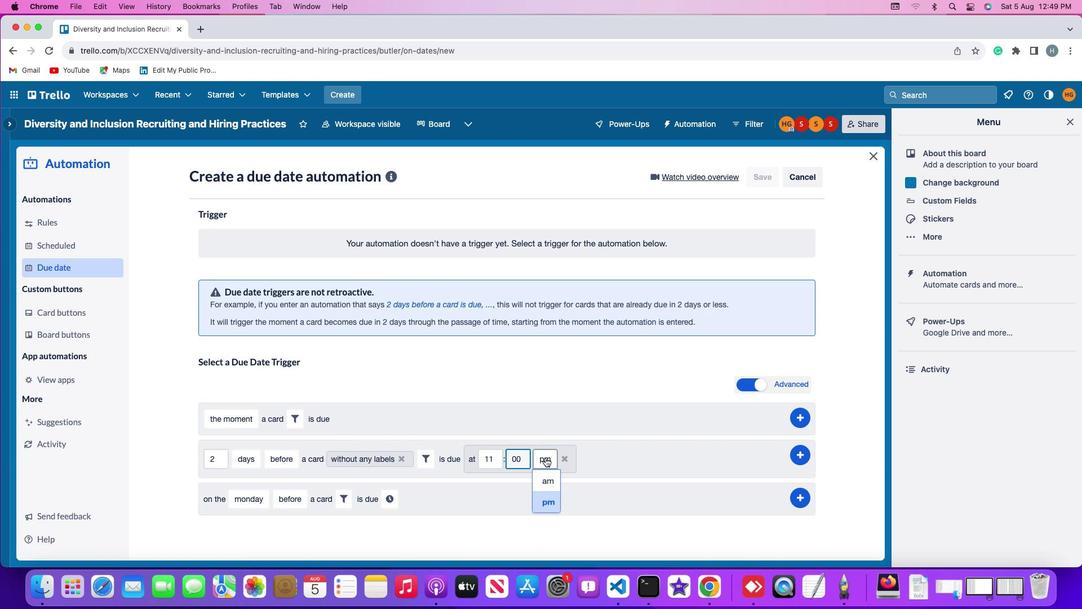 
Action: Mouse moved to (544, 478)
Screenshot: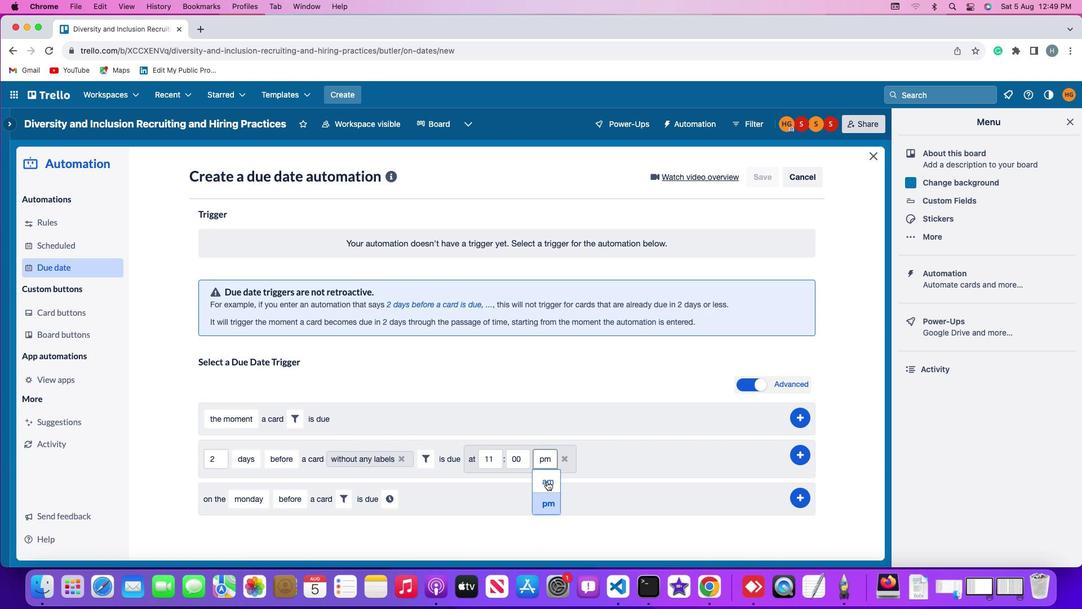 
Action: Mouse pressed left at (544, 478)
Screenshot: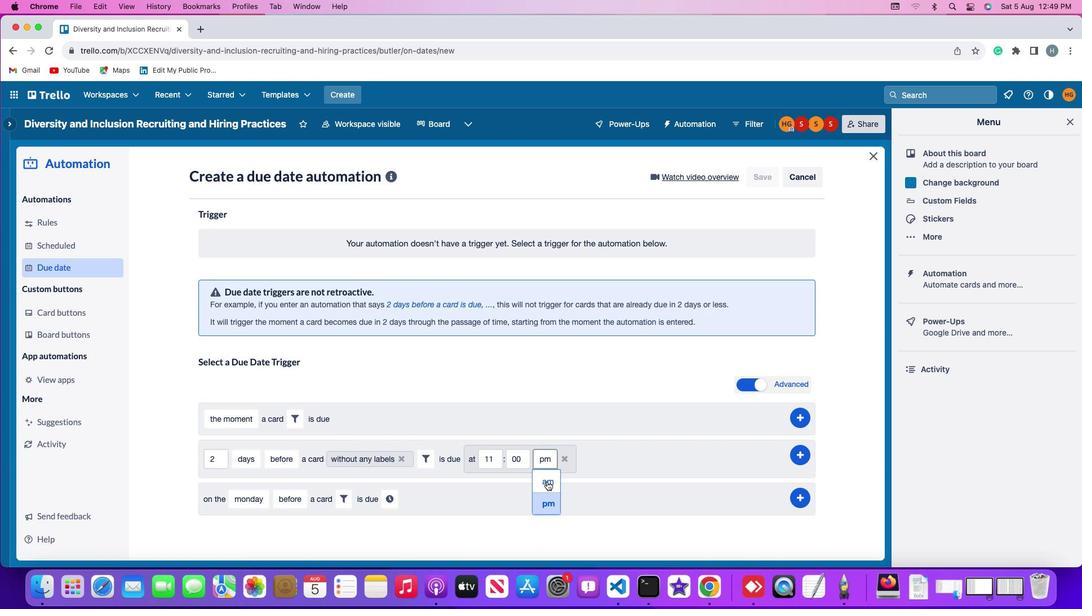 
Action: Mouse moved to (795, 450)
Screenshot: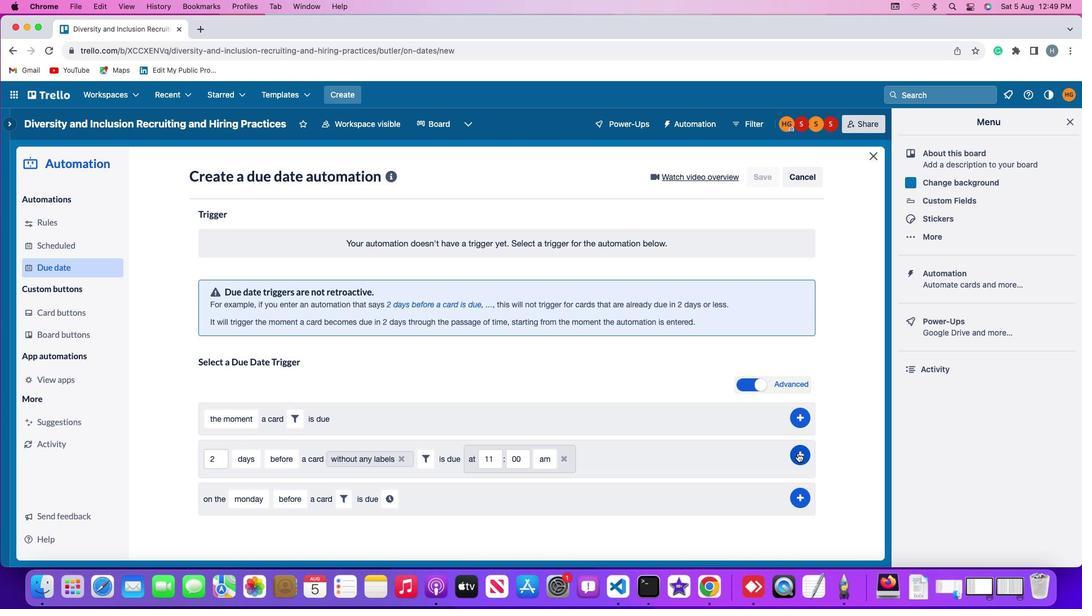 
Action: Mouse pressed left at (795, 450)
Screenshot: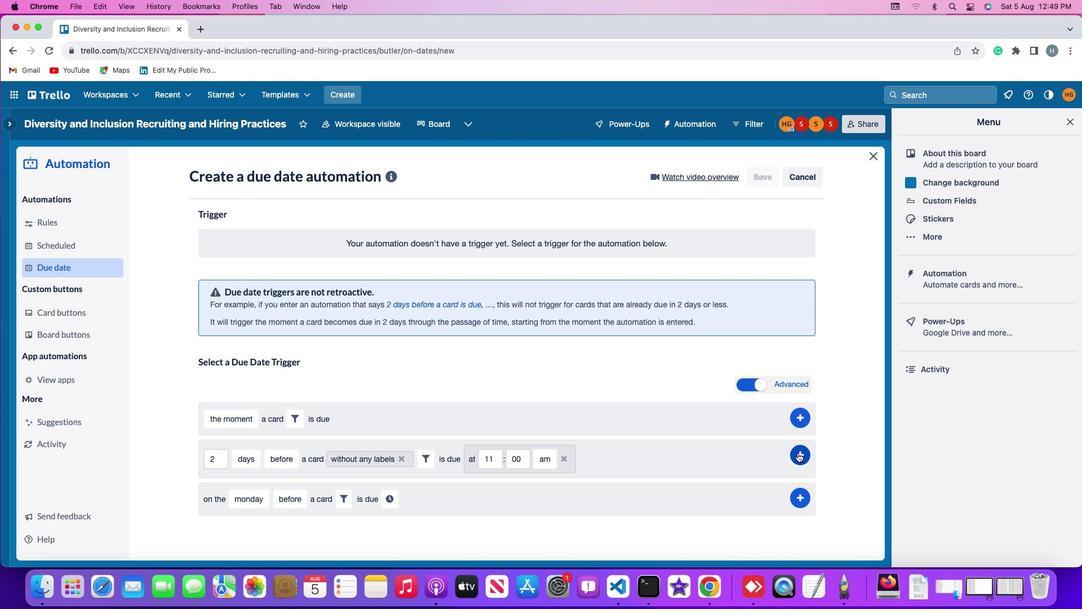 
Action: Mouse moved to (839, 354)
Screenshot: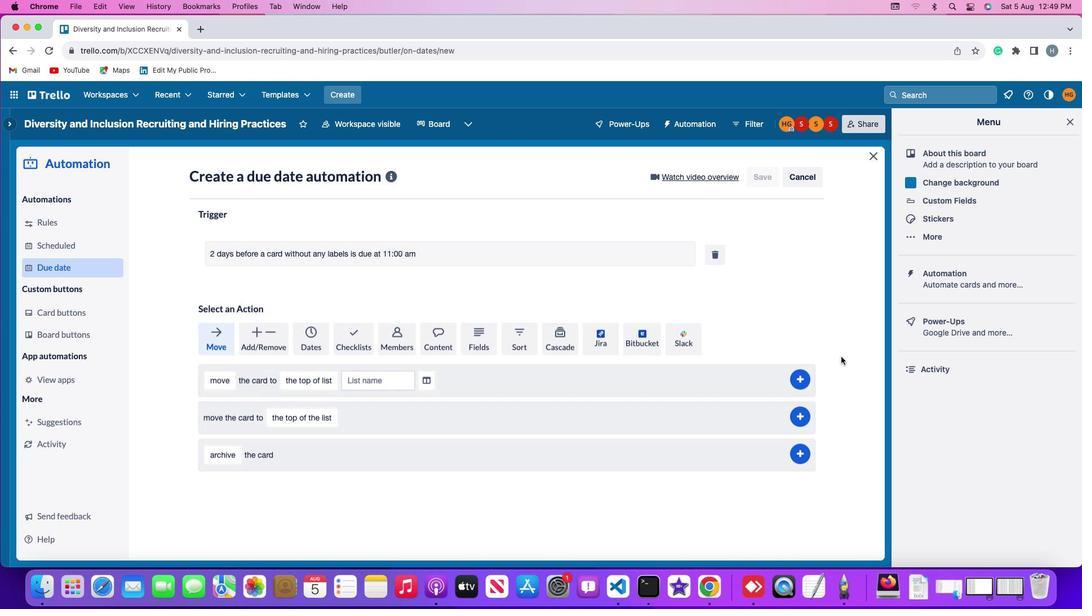 
